 Task: Create an event for the coding workshop.
Action: Mouse moved to (74, 143)
Screenshot: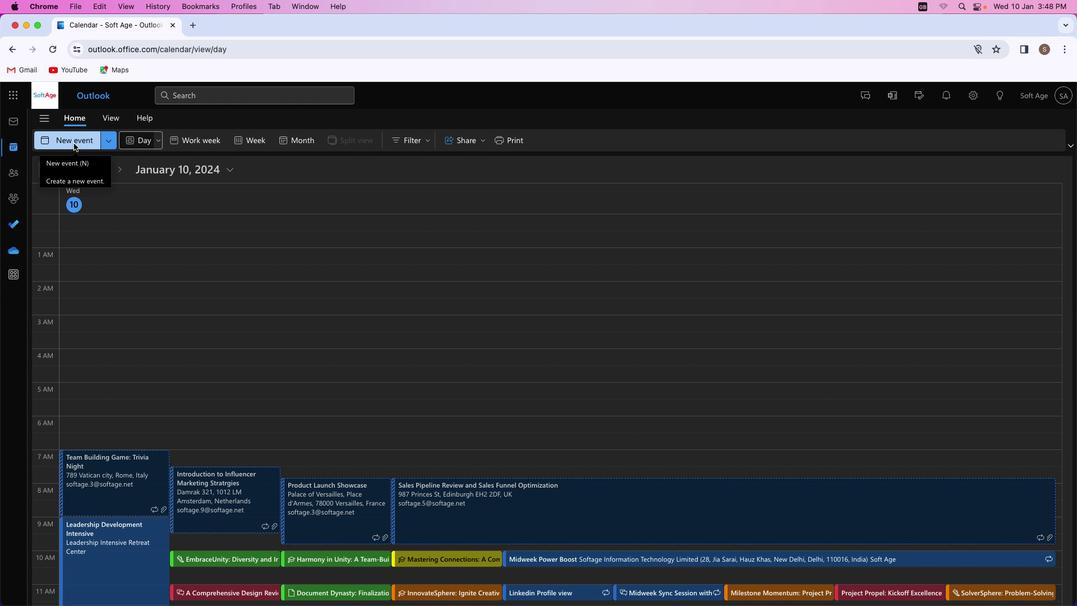 
Action: Mouse pressed left at (74, 143)
Screenshot: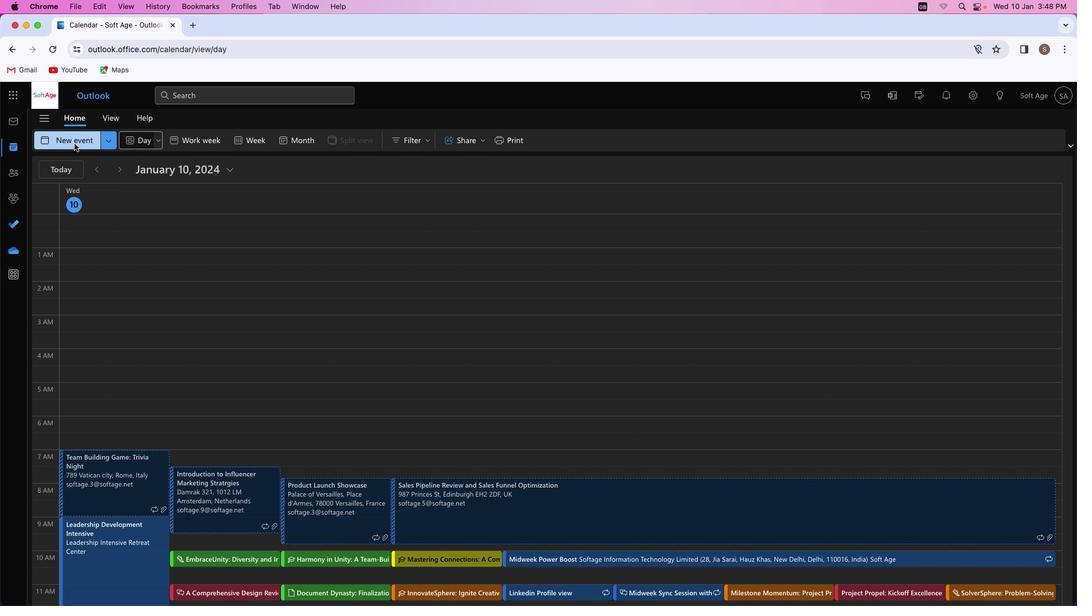 
Action: Mouse moved to (294, 209)
Screenshot: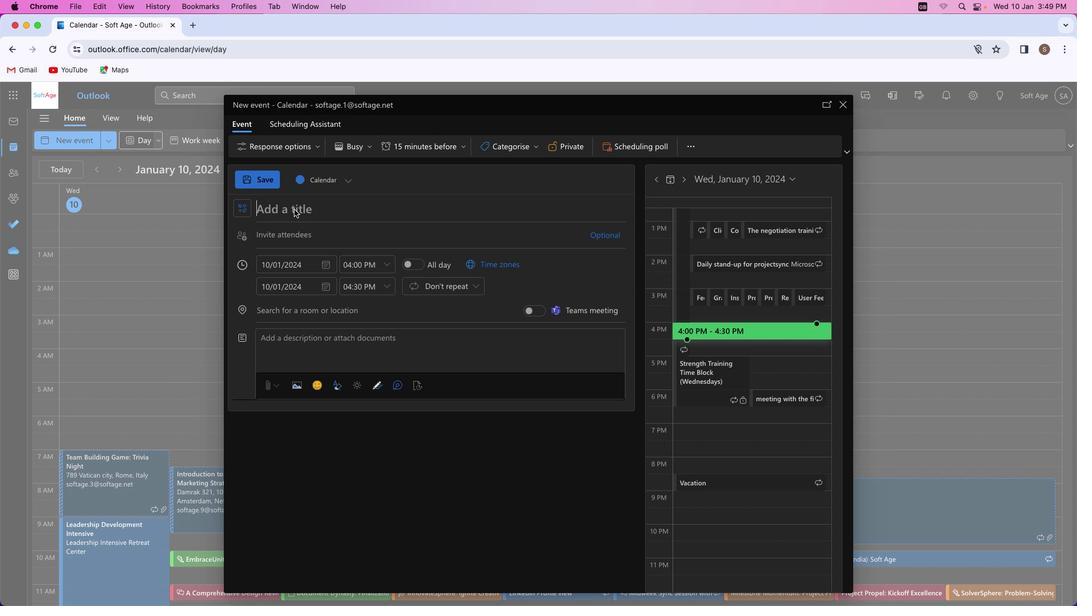 
Action: Mouse pressed left at (294, 209)
Screenshot: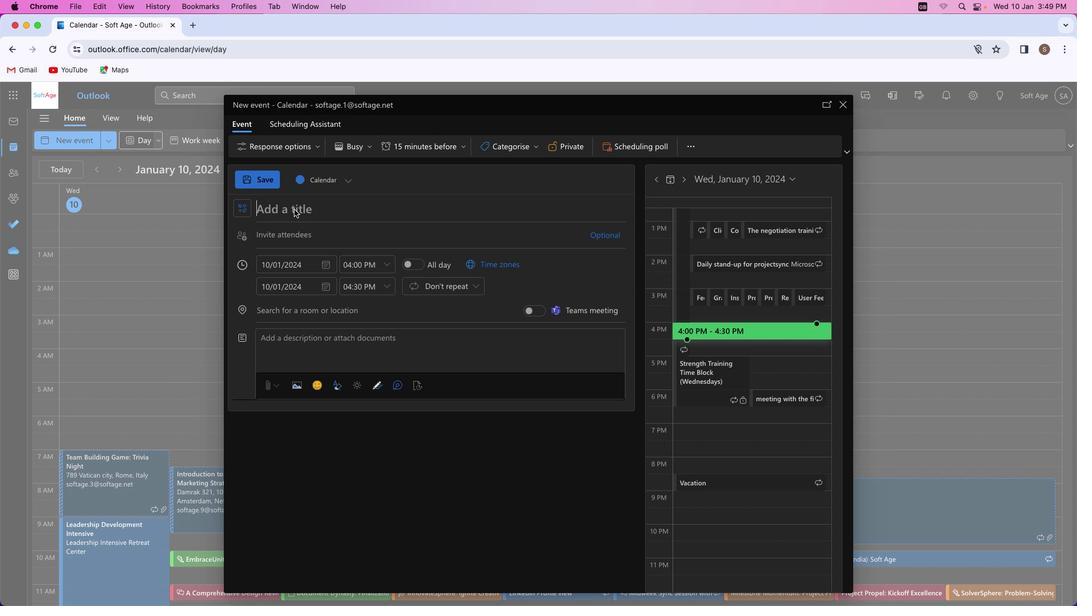 
Action: Mouse moved to (293, 209)
Screenshot: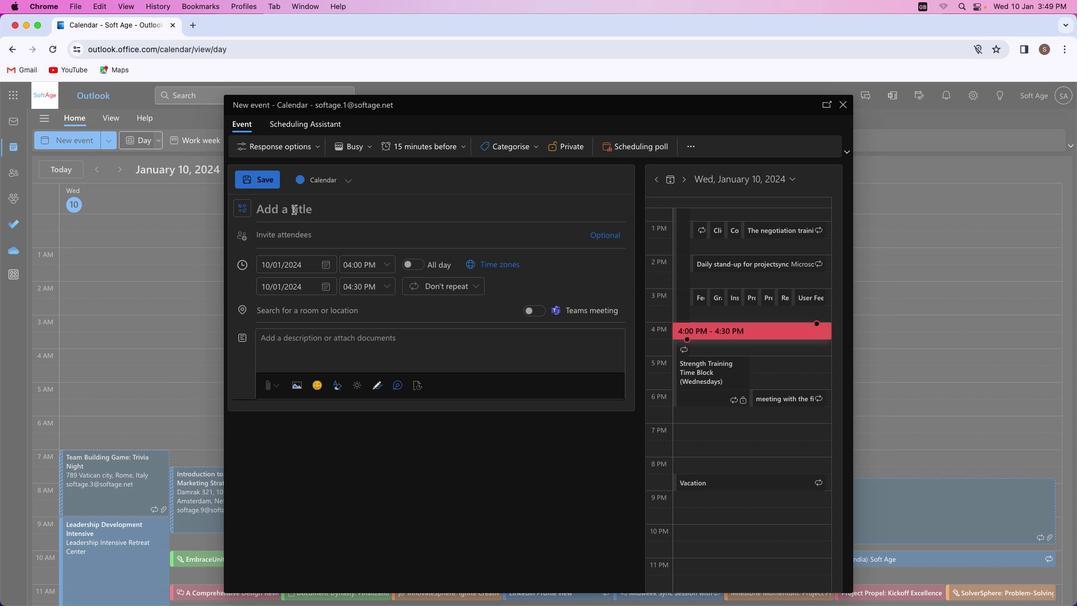 
Action: Key pressed Key.shift'C''o''d''e'Key.spaceKey.shift'C''r''a''f''t'Key.shift_r':'Key.spaceKey.shift'H''a''n''d''s''-''o''n'Key.spaceKey.shift'C''o''d''i''n''g'Key.spaceKey.shift'W''o''r''k''s''h''o''p'
Screenshot: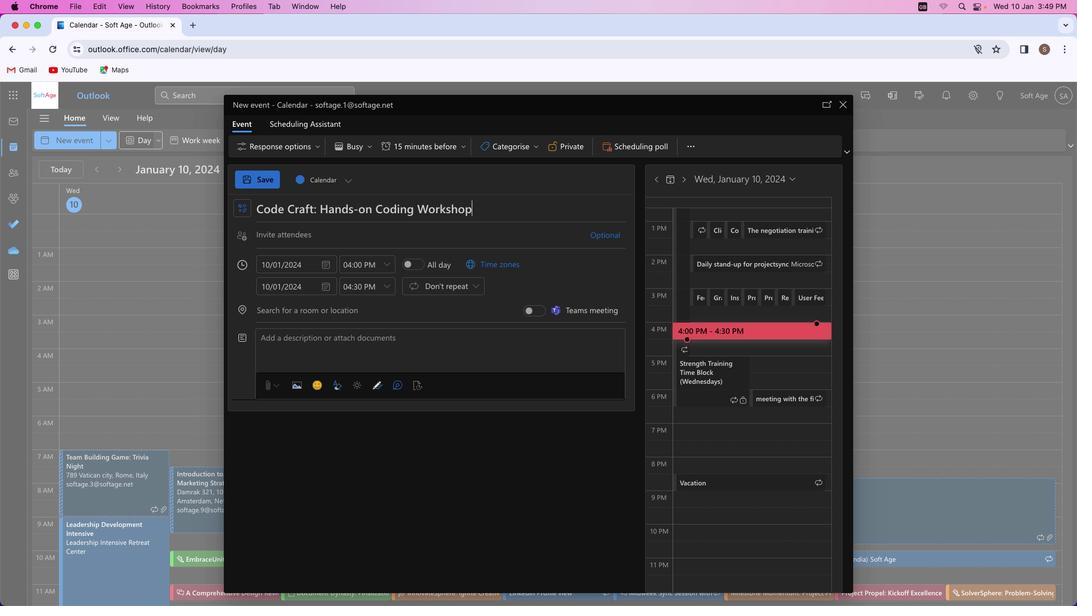 
Action: Mouse moved to (294, 237)
Screenshot: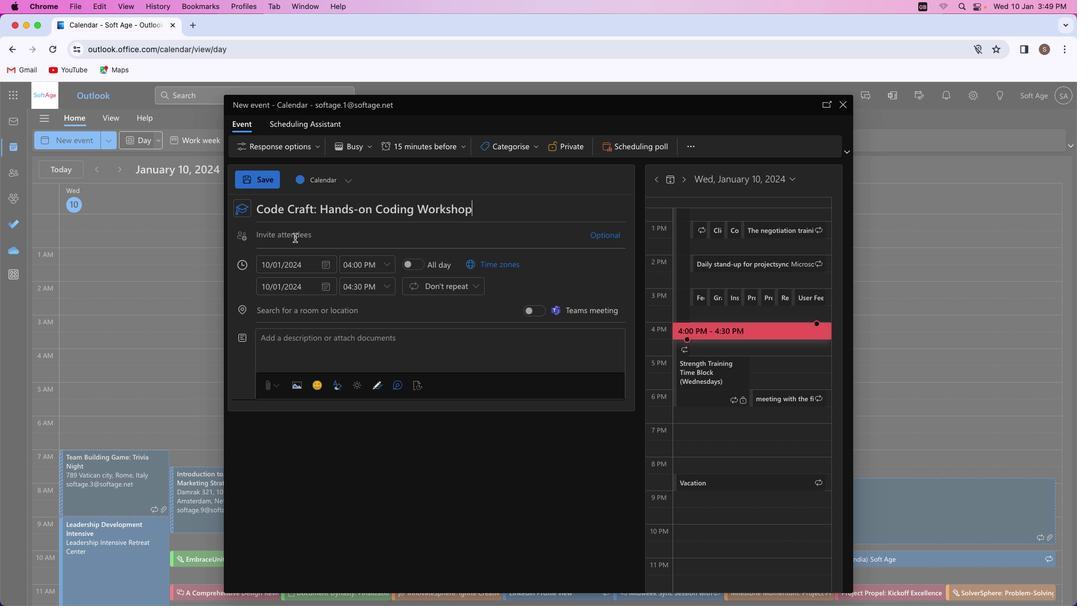 
Action: Mouse pressed left at (294, 237)
Screenshot: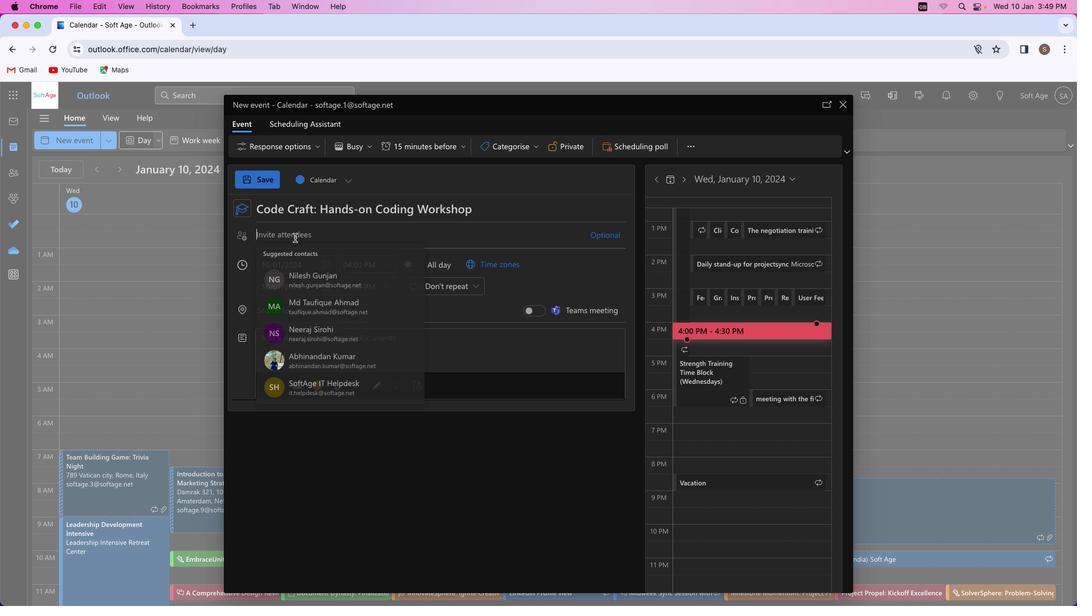 
Action: Key pressed Key.shift'A''k''a''s''h''r''a''j''p''u''t'Key.shift'@''o''u''t''l''o''o''k''.''c''o''m'
Screenshot: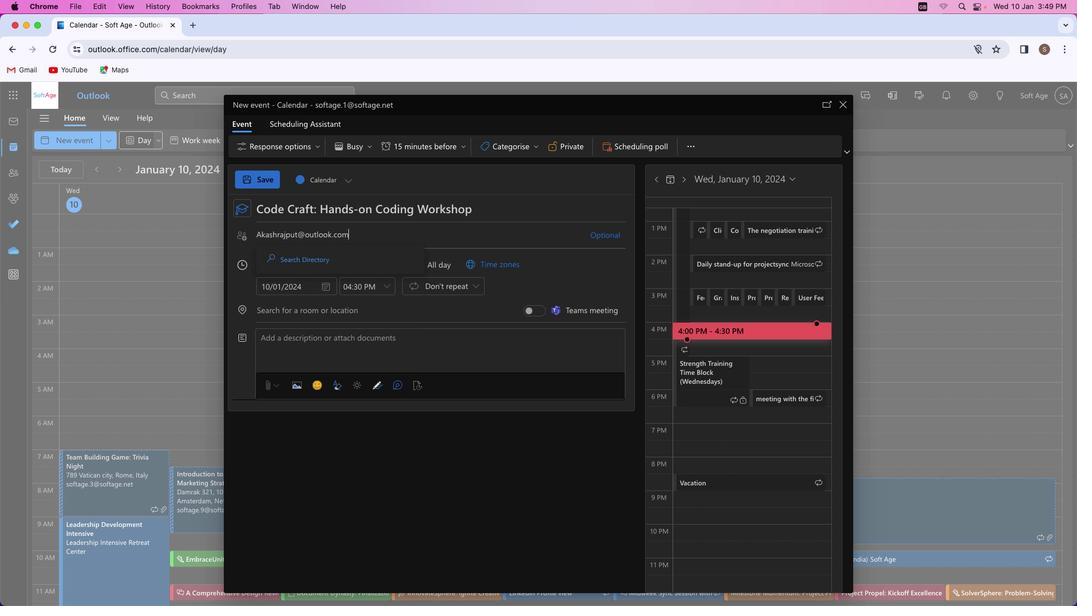 
Action: Mouse moved to (342, 255)
Screenshot: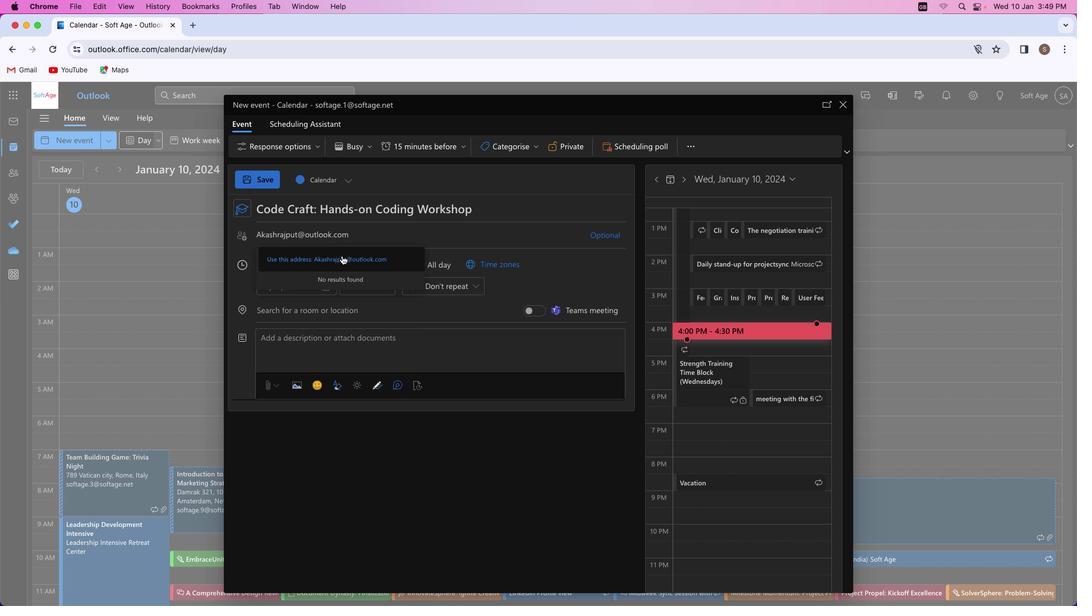 
Action: Mouse pressed left at (342, 255)
Screenshot: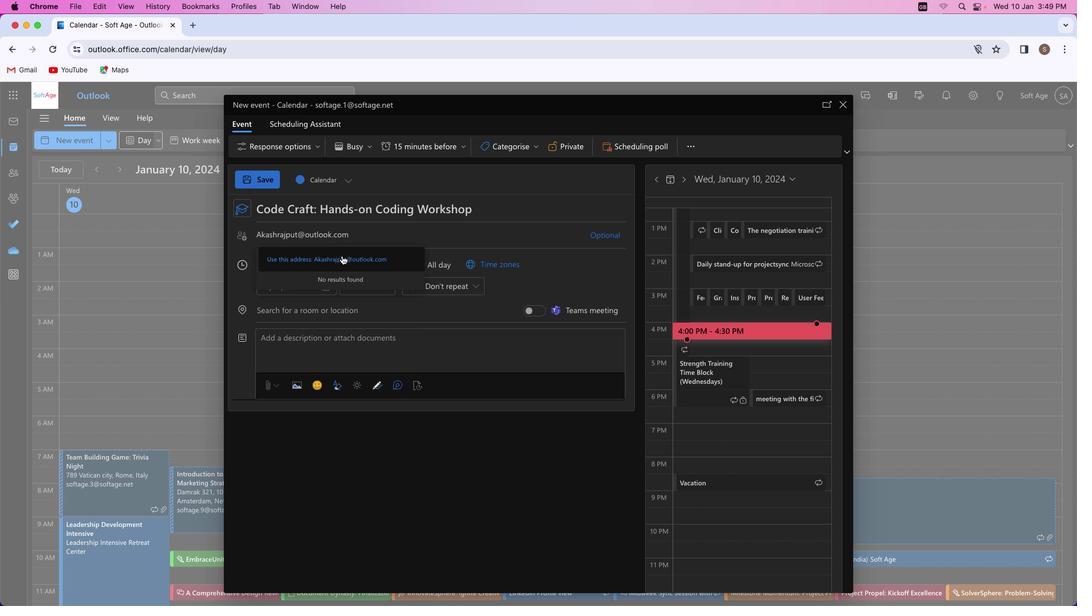 
Action: Mouse moved to (397, 253)
Screenshot: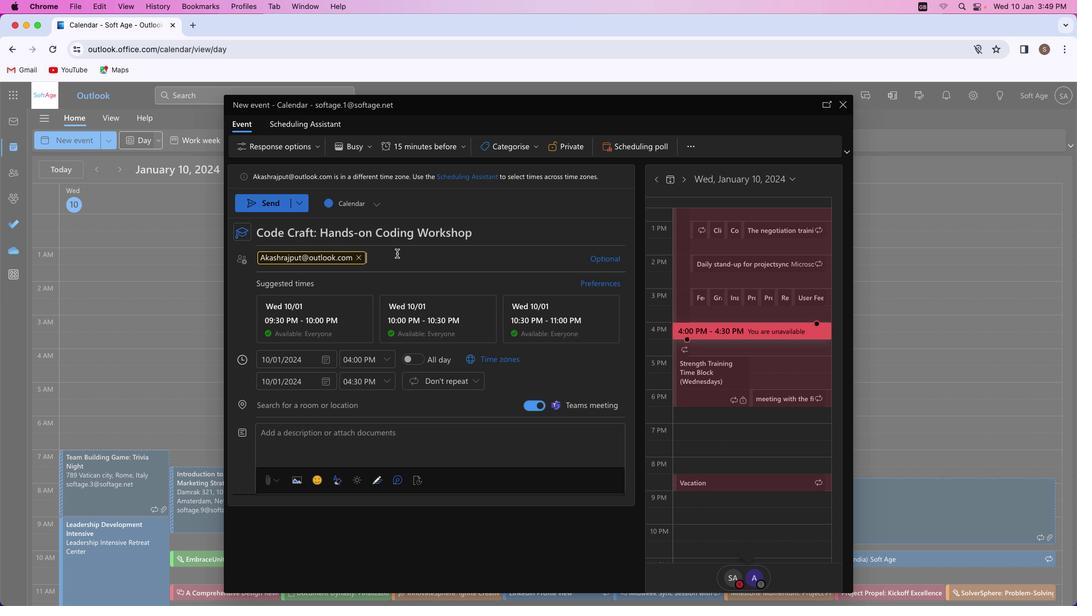 
Action: Key pressed Key.shift'S''h''i''v''a''m''y''a''d''a''v''4''1'Key.shift'@''o''u''t''l''o''o''k''.''c''o''m'
Screenshot: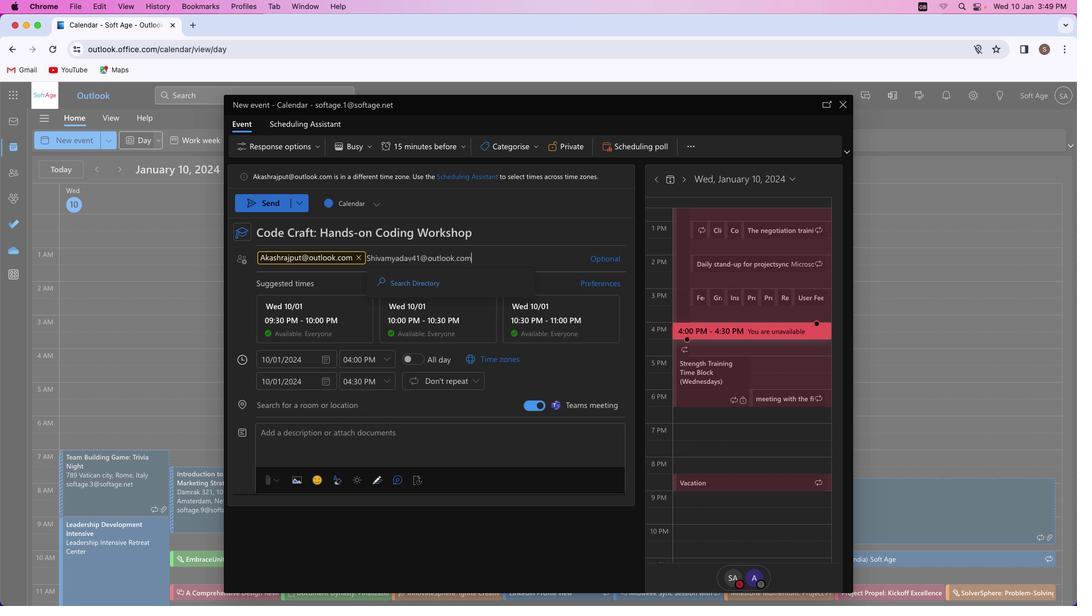 
Action: Mouse moved to (453, 277)
Screenshot: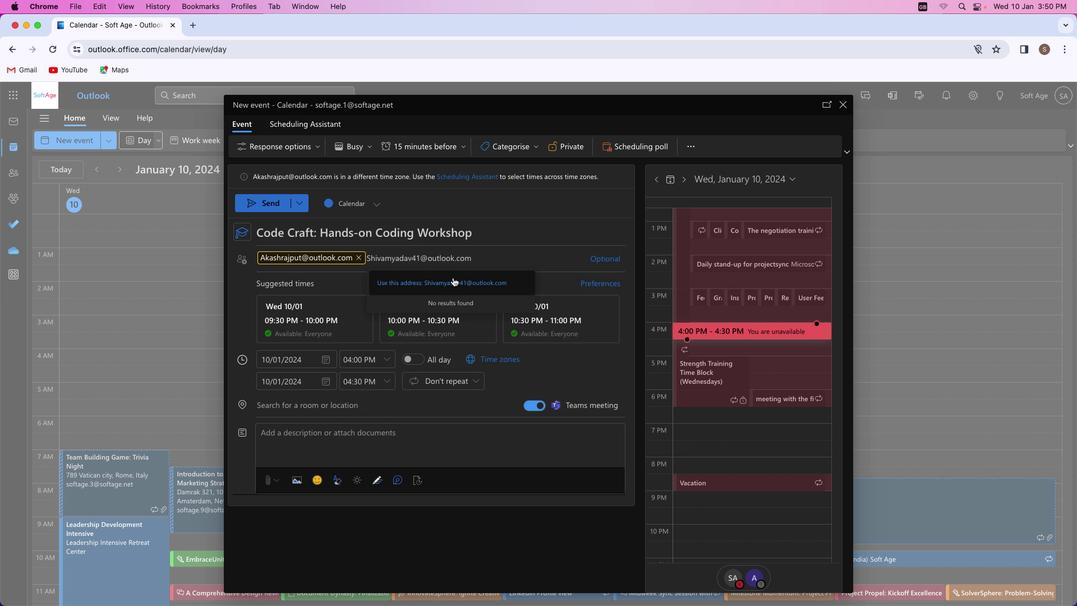 
Action: Mouse pressed left at (453, 277)
Screenshot: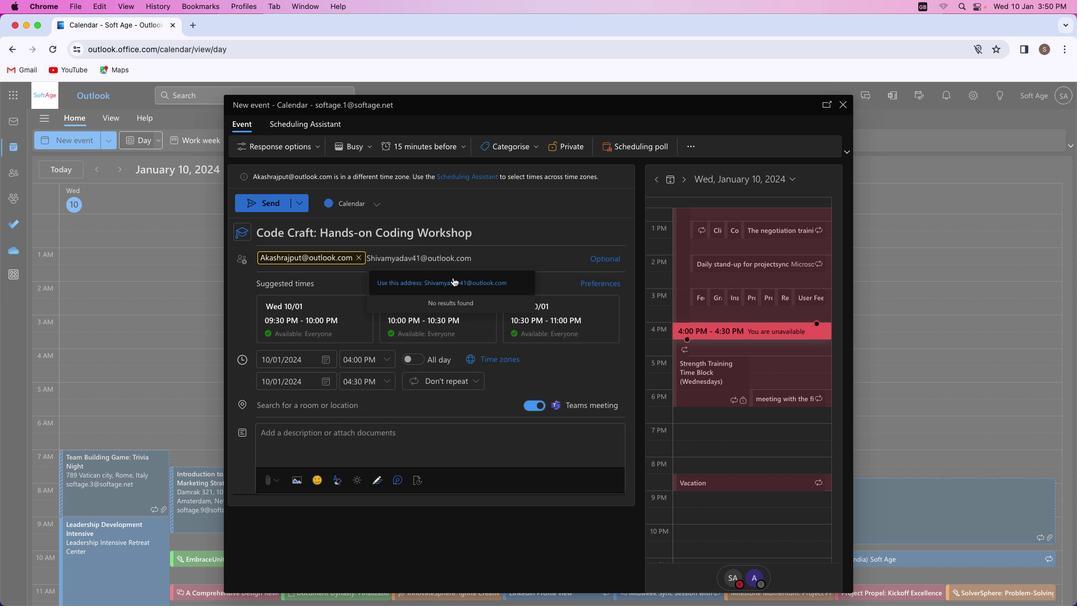 
Action: Mouse moved to (598, 264)
Screenshot: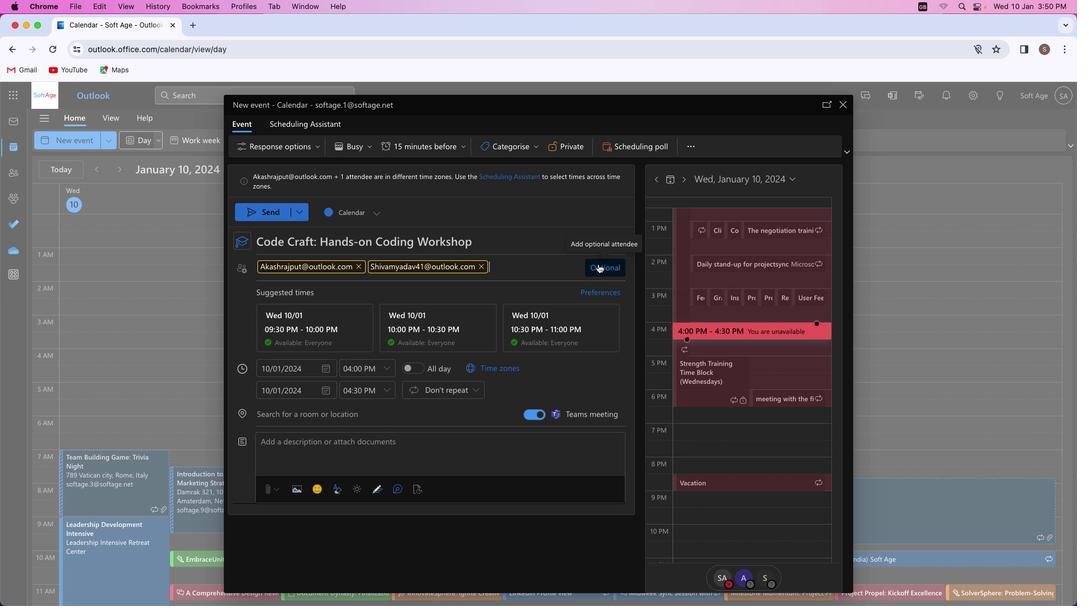 
Action: Mouse pressed left at (598, 264)
Screenshot: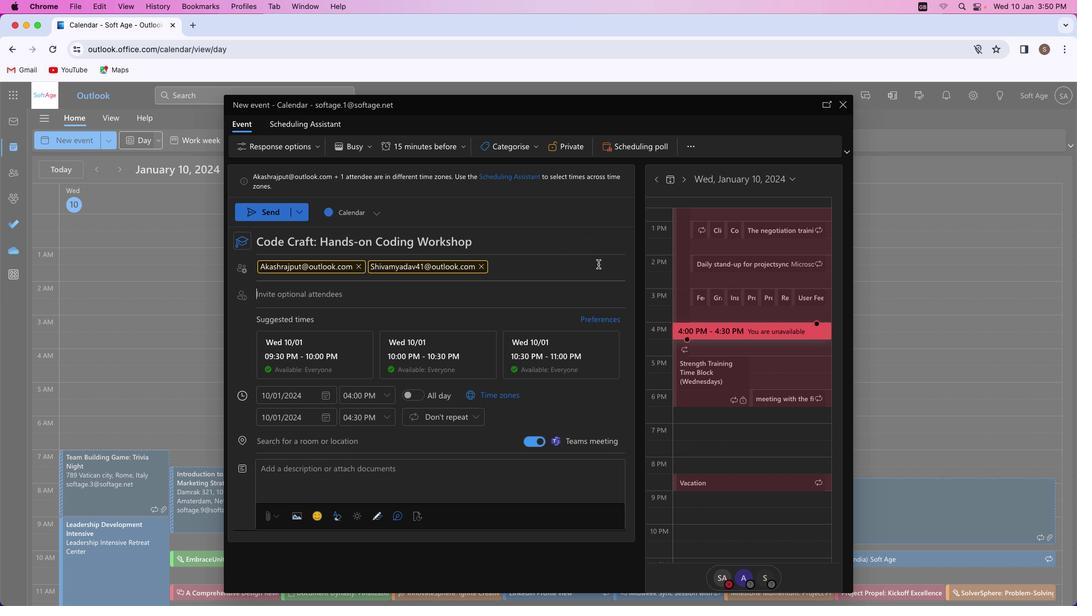 
Action: Mouse moved to (300, 295)
Screenshot: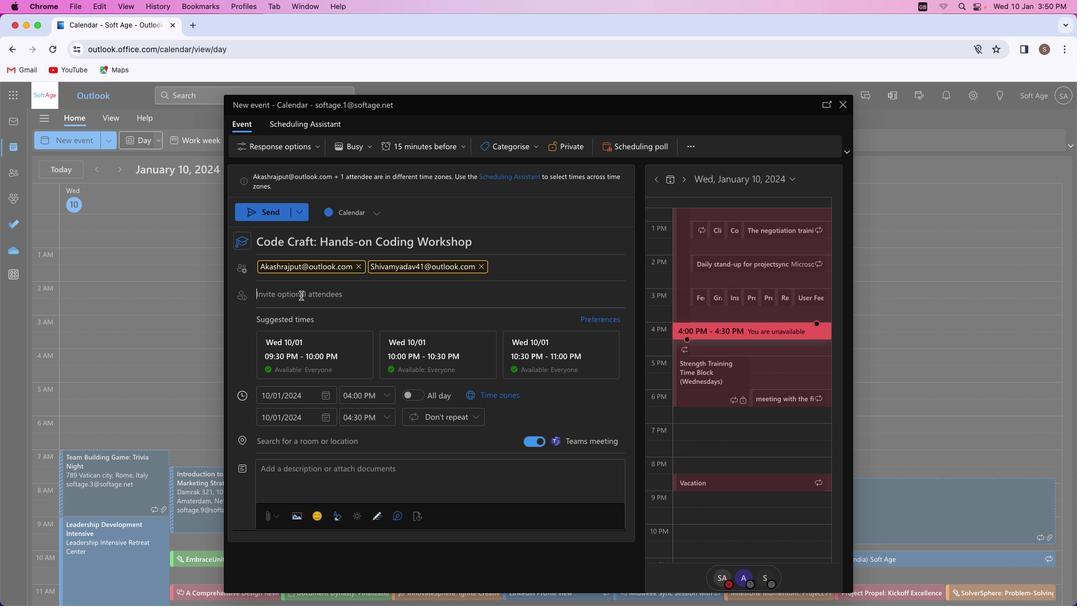 
Action: Key pressed Key.shift_r'M''u''n''e''e''s''h''k''u''m''a''r''9''7''3''2'Key.shift'@''o''u''t''l''o''o''k''.''c''o''m'
Screenshot: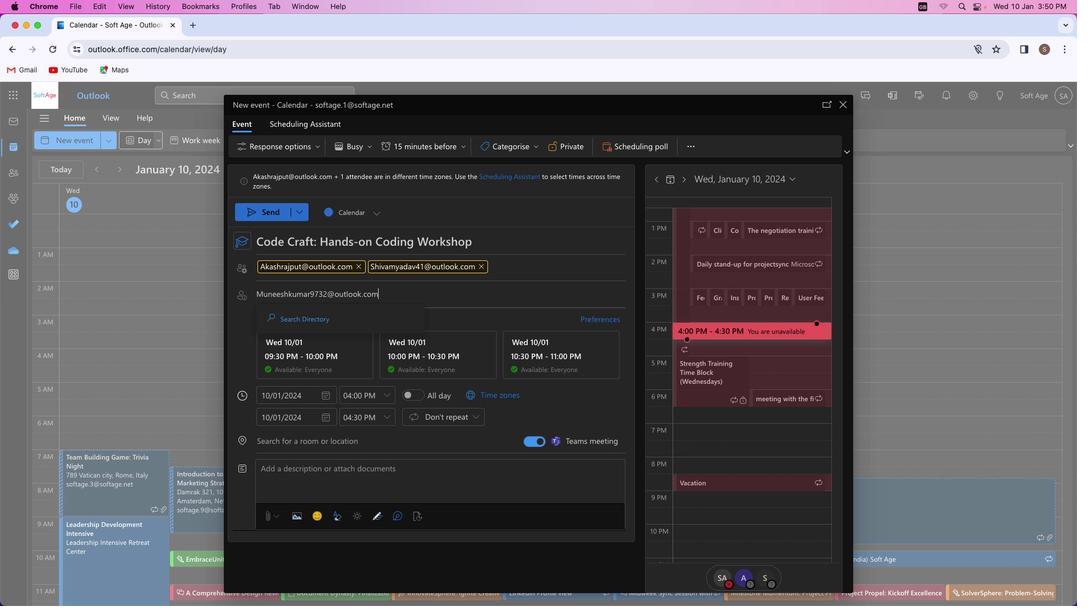 
Action: Mouse moved to (360, 317)
Screenshot: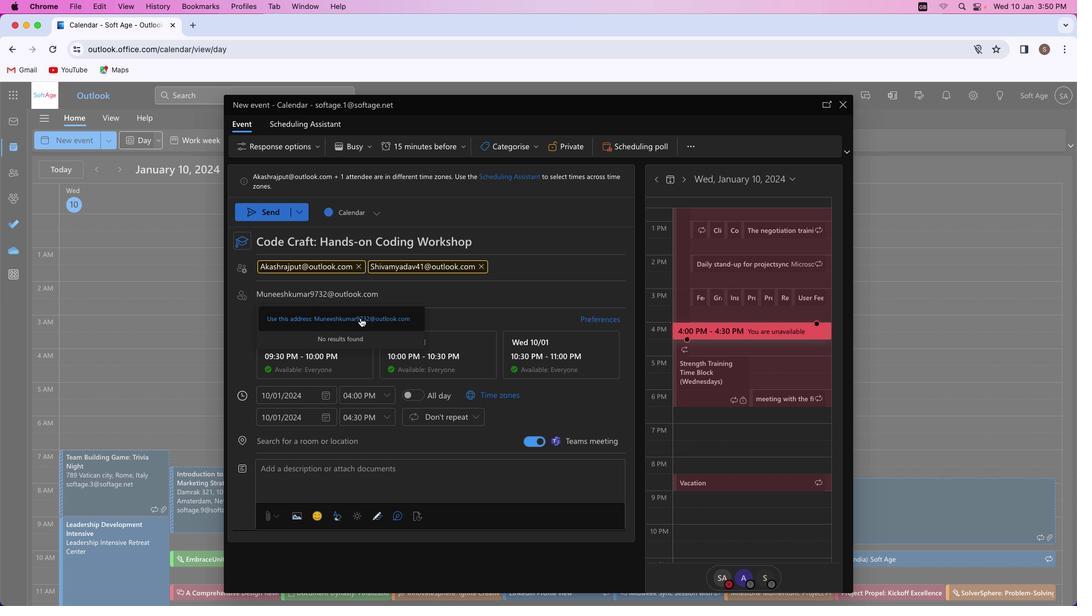 
Action: Mouse pressed left at (360, 317)
Screenshot: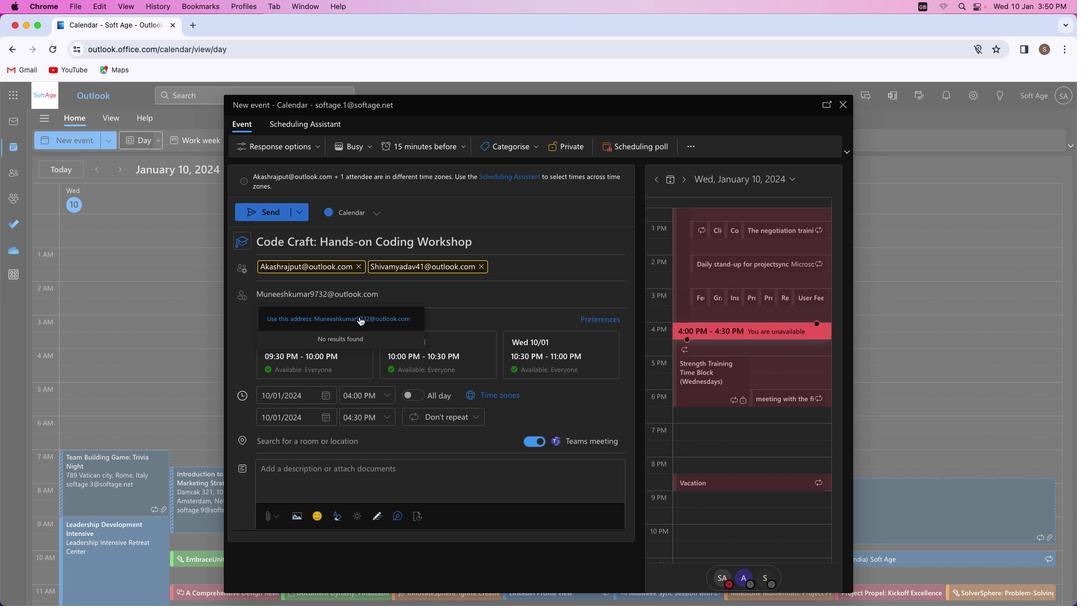 
Action: Mouse moved to (299, 443)
Screenshot: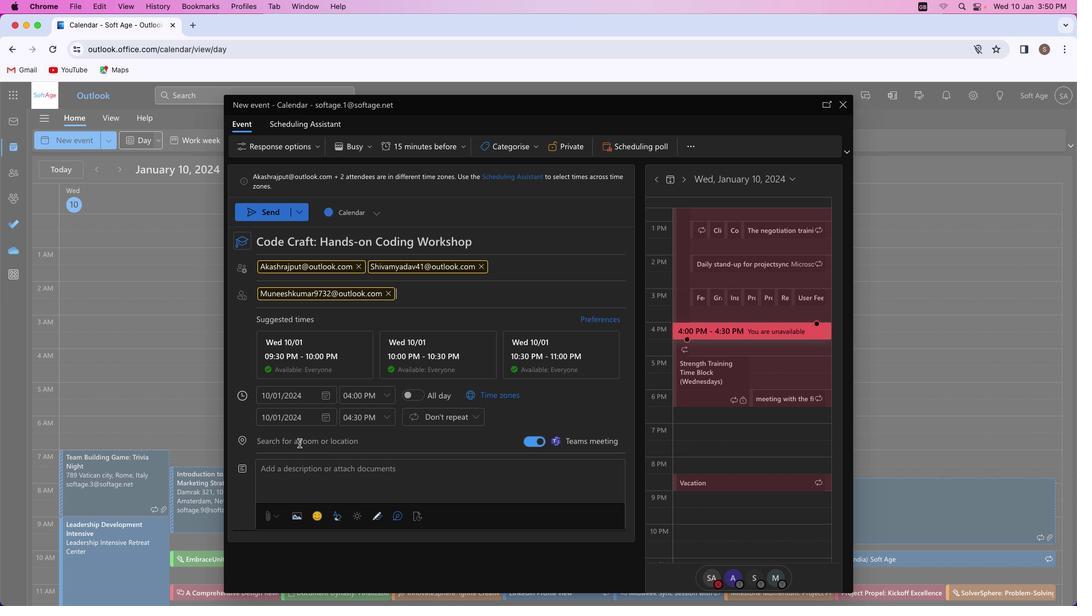 
Action: Mouse pressed left at (299, 443)
Screenshot: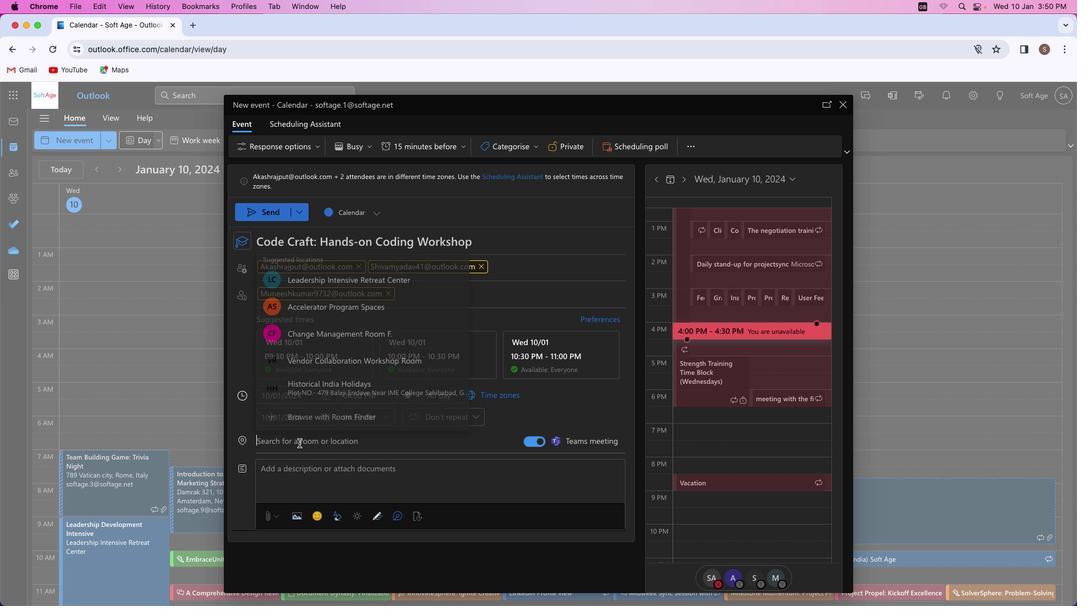 
Action: Key pressed Key.shift'S''o''f''t''a''g''e'Key.spaceKey.shift_r'I''n''f''o''r''m''a''t''i''o''n'Key.spaceKey.shift'T''e''c''h''n''o''l''o''g''y'Key.spaceKey.shift_r'L''i''m''i''t''e''d'
Screenshot: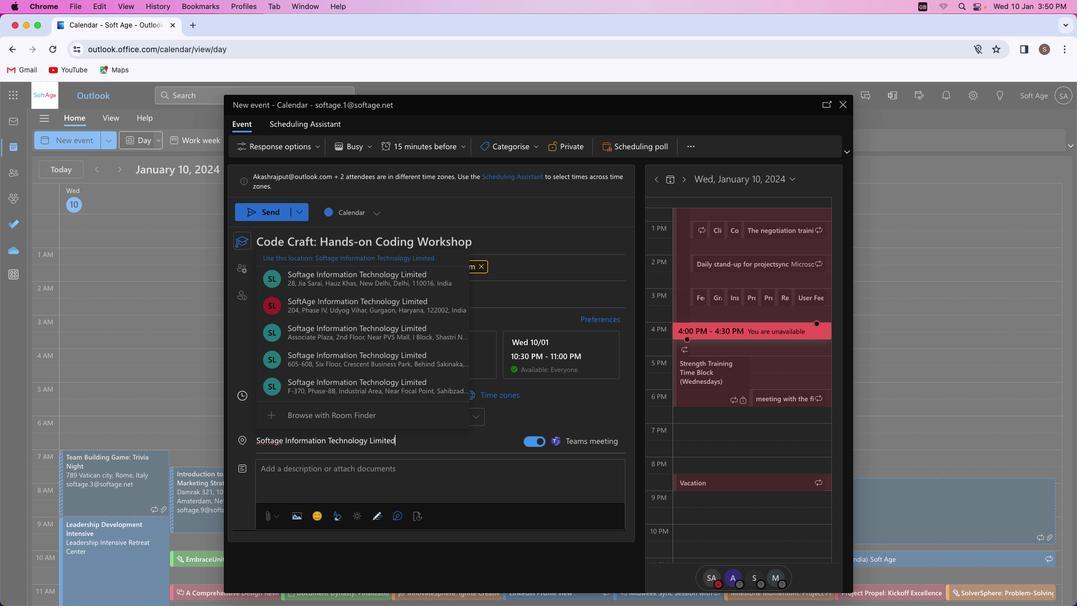 
Action: Mouse moved to (349, 277)
Screenshot: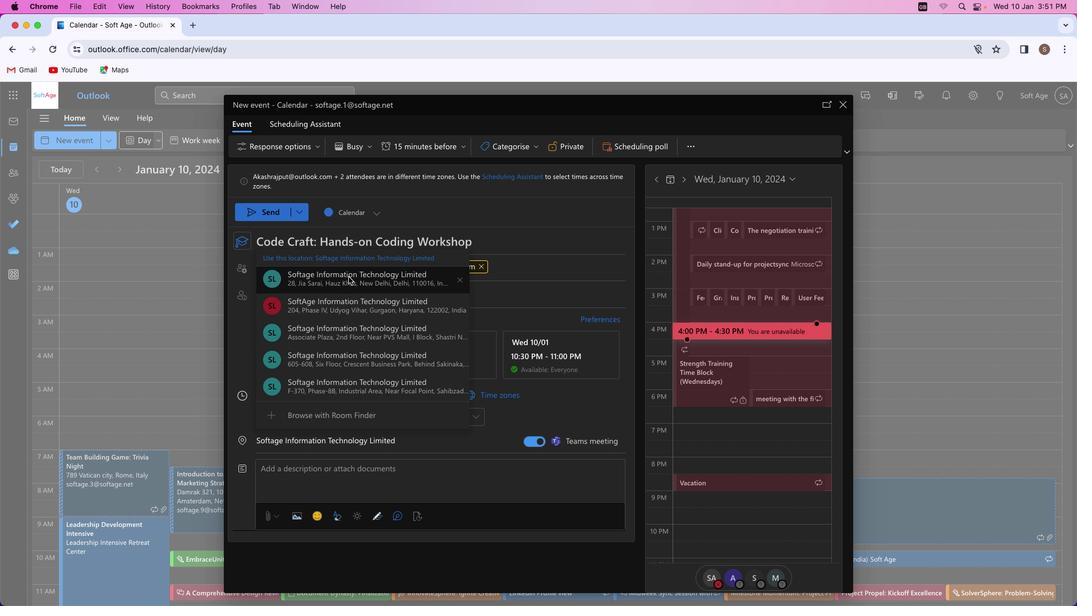 
Action: Mouse pressed left at (349, 277)
Screenshot: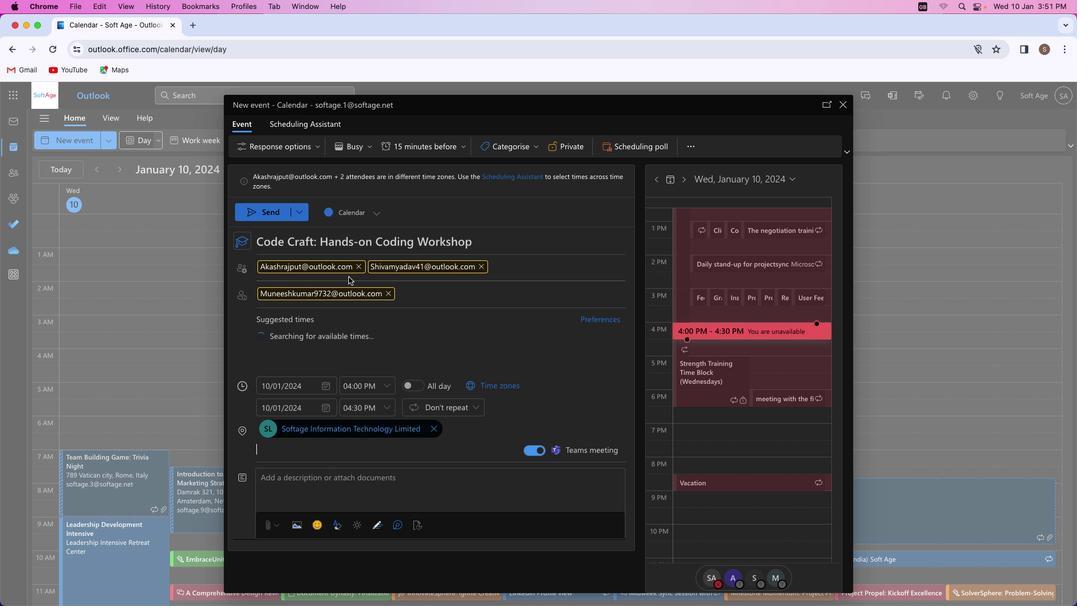 
Action: Mouse moved to (349, 480)
Screenshot: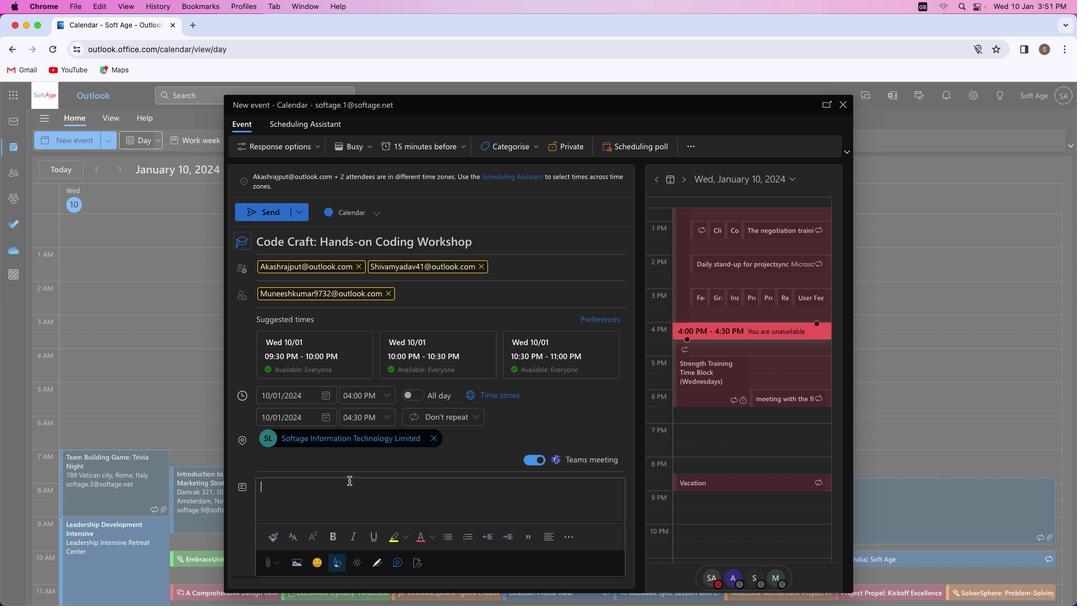 
Action: Mouse pressed left at (349, 480)
Screenshot: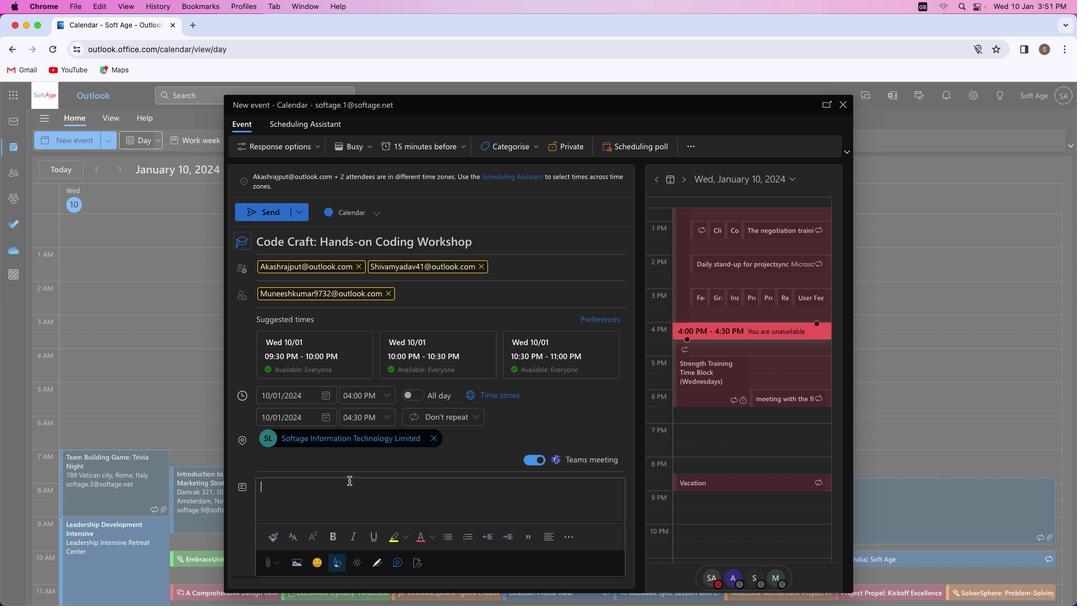 
Action: Mouse moved to (347, 483)
Screenshot: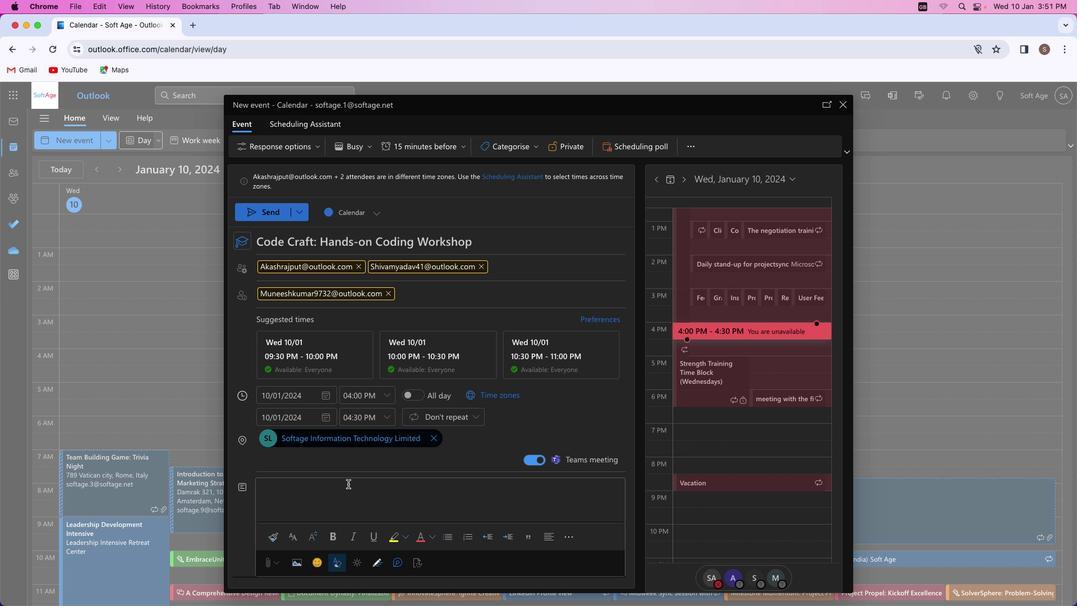 
Action: Key pressed Key.shift'D''i''v''e'Key.space'i''n''t''o'Key.spaceKey.shift'C''o''d''e'Key.spaceKey.shift'C''r''a''f''t''e''r''s'','Key.space'a''n'Key.space'i''m''m''e''r''s''i''v''e'Key.space's'Key.backspace'c''o''d''i''n''g'Key.space'w''o''r''k''s''h''o''p''.'Key.spaceKey.shift'S''h''a''r''p''e''n'Key.space'y''o''u''r'Key.space's''k''i''l''l''s'','Key.space'c''o''l''l''a''b''o''r''a''t''i''o''n'Key.backspaceKey.backspaceKey.backspace'e'Key.space'o''n'Key.space'p''r''o''j''e''c''t'','Key.space'a''n''d'Key.space'e''l''e''v''a''t''e'Key.space'y''o''u''r'Key.space'c''o''d''i''n''g'Key.space'p''r''o''w''e''s''s'Key.space't''h''r''o''u''g''h'Key.space'i''n''t''e''r''a''c''t''i''v''e'Key.space's''e''s''s''i''o''n''s'Key.space'a''n''d'Key.space'r''e''a''l''-''w''o''r''l''d'Key.space'c''o''d''i''n''g'Key.space'c''h''a''l''l''e''n''g''e''.'
Screenshot: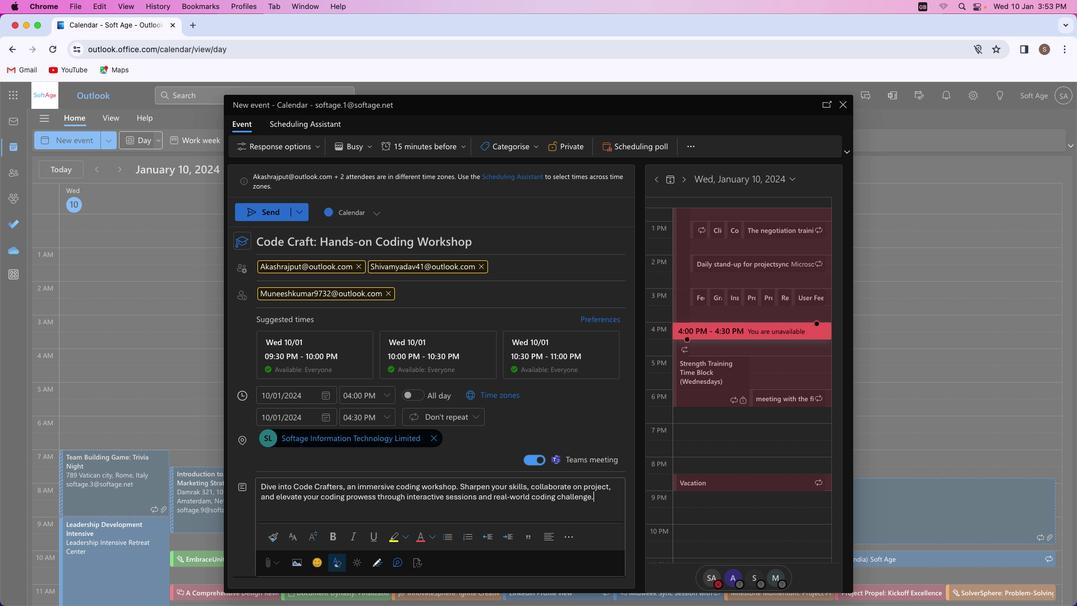 
Action: Mouse moved to (456, 487)
Screenshot: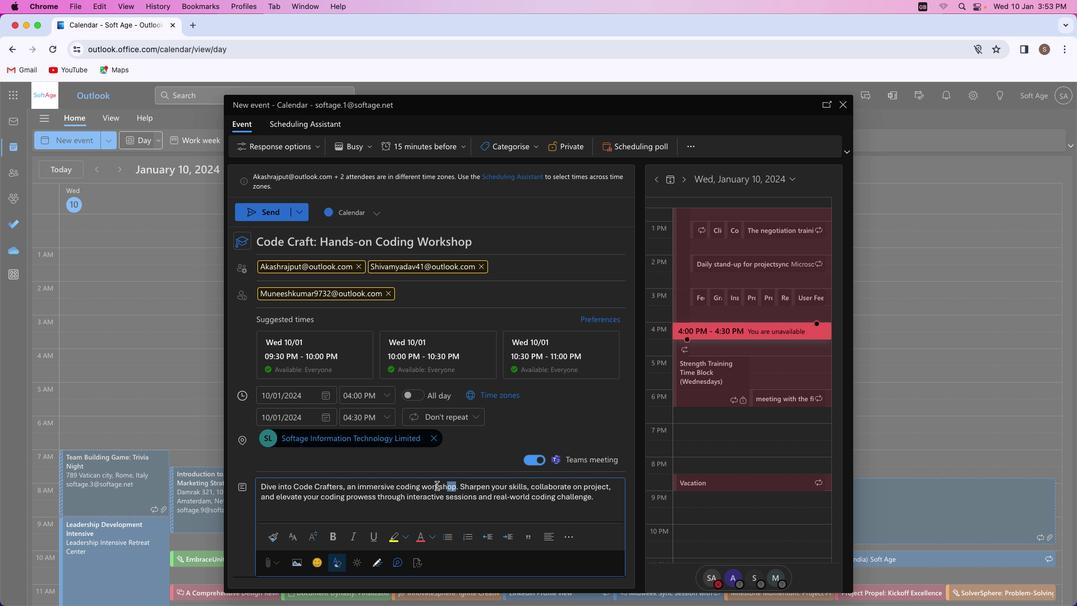 
Action: Mouse pressed left at (456, 487)
Screenshot: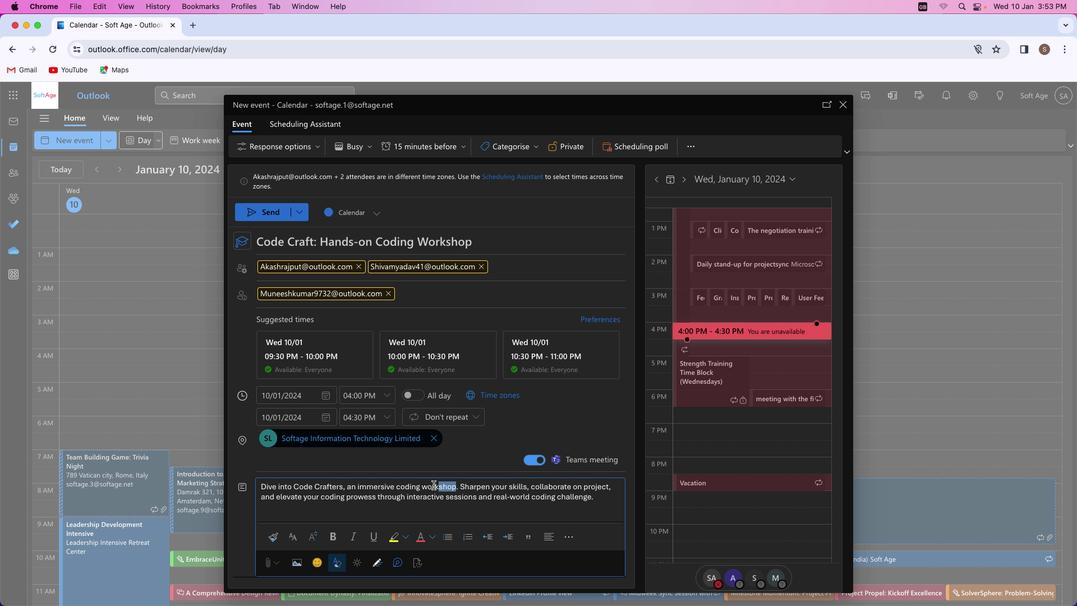 
Action: Mouse moved to (332, 534)
Screenshot: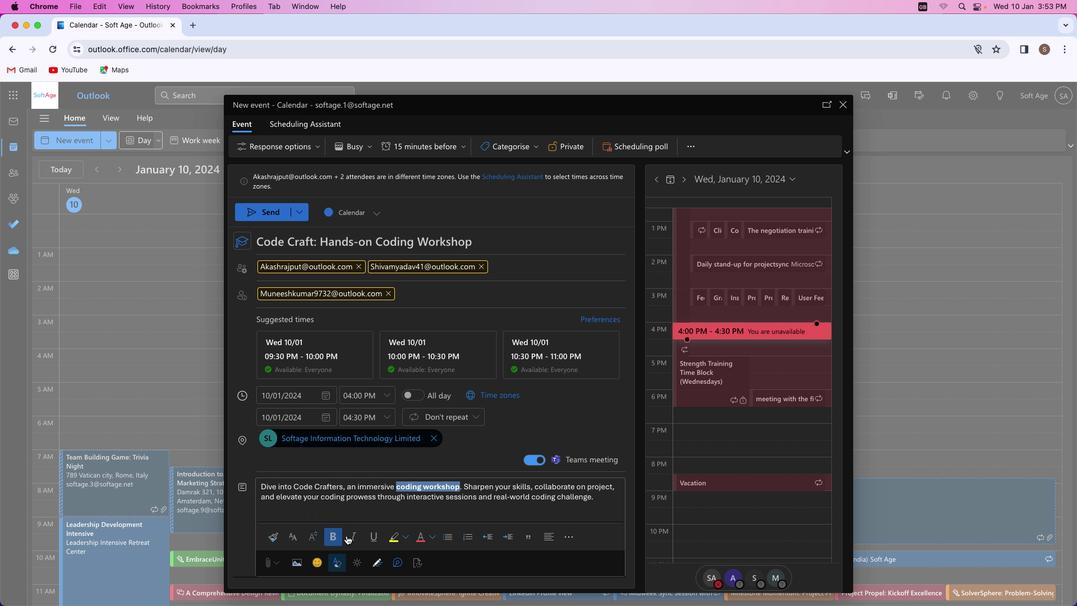 
Action: Mouse pressed left at (332, 534)
Screenshot: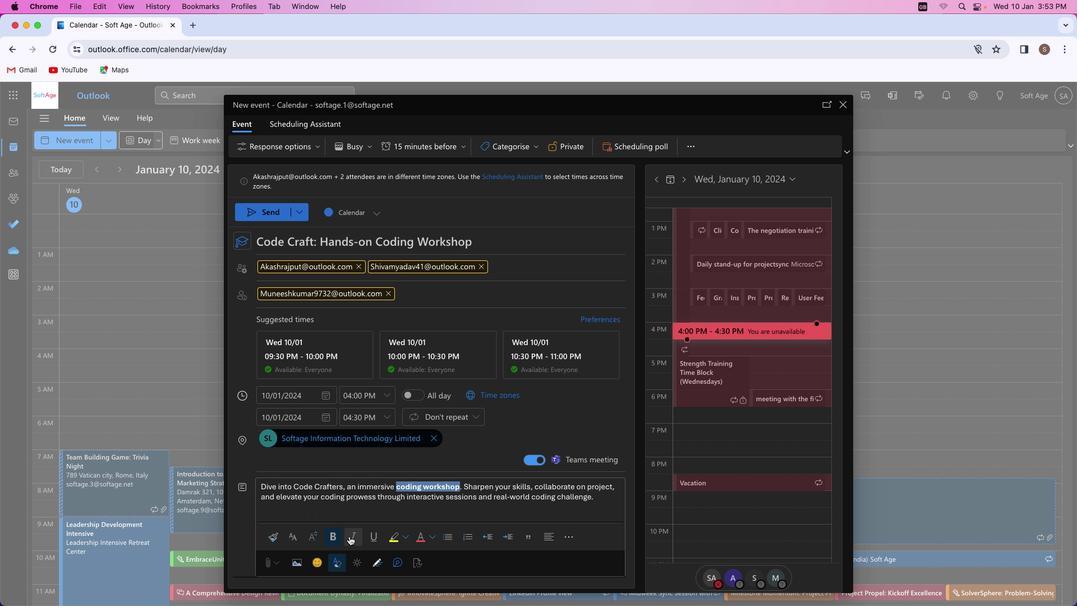 
Action: Mouse moved to (351, 535)
Screenshot: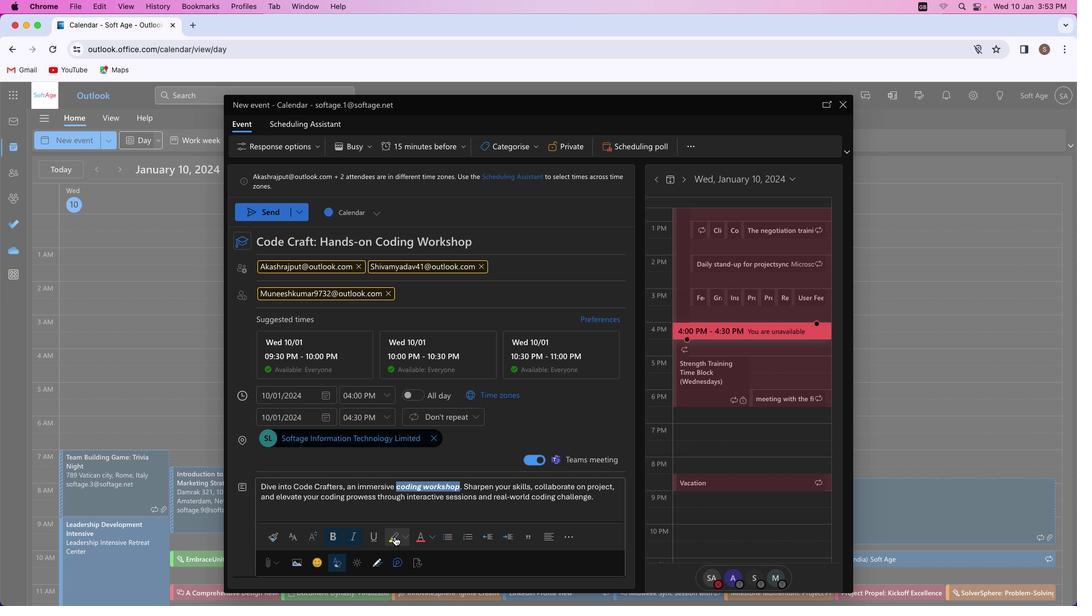 
Action: Mouse pressed left at (351, 535)
Screenshot: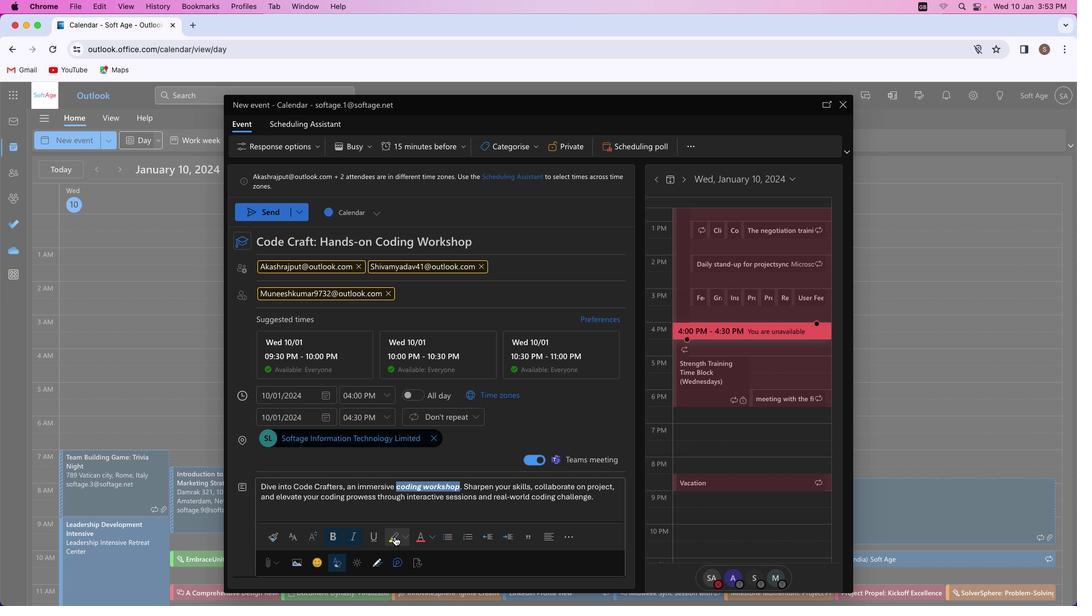
Action: Mouse moved to (431, 537)
Screenshot: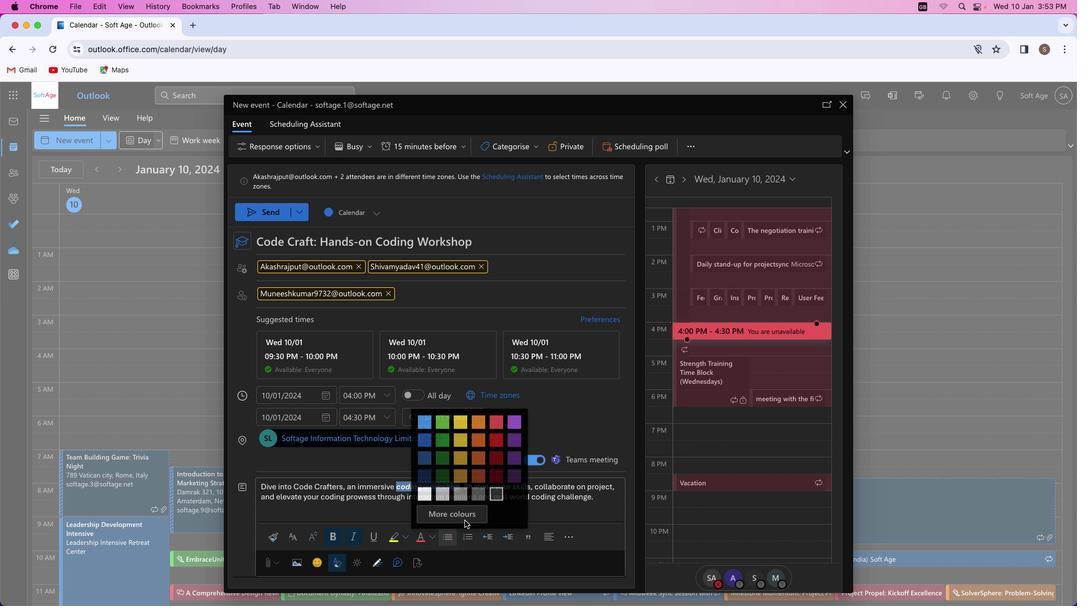 
Action: Mouse pressed left at (431, 537)
Screenshot: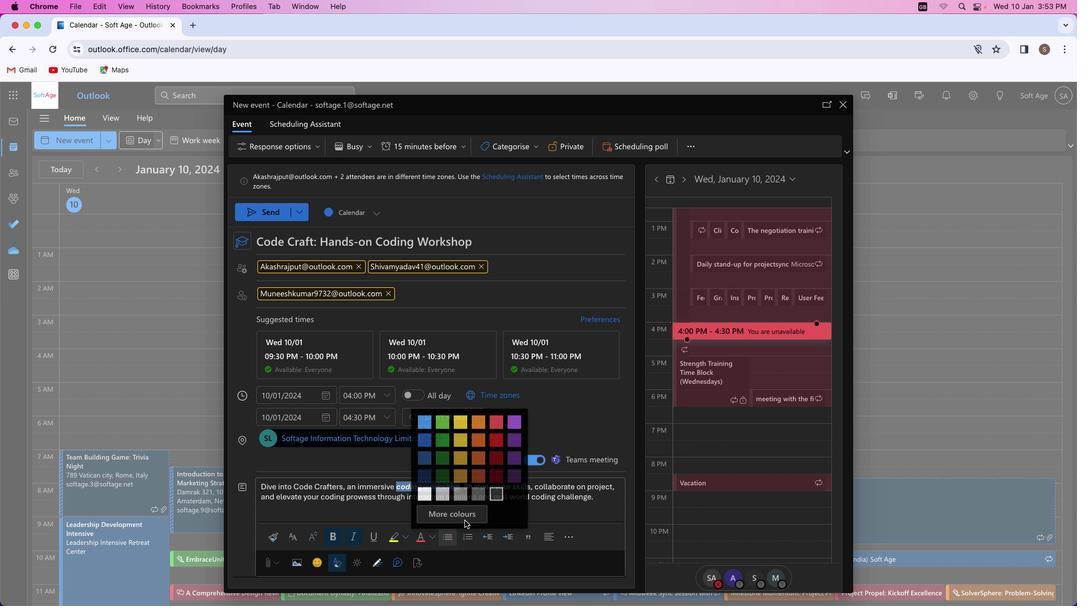 
Action: Mouse moved to (486, 477)
Screenshot: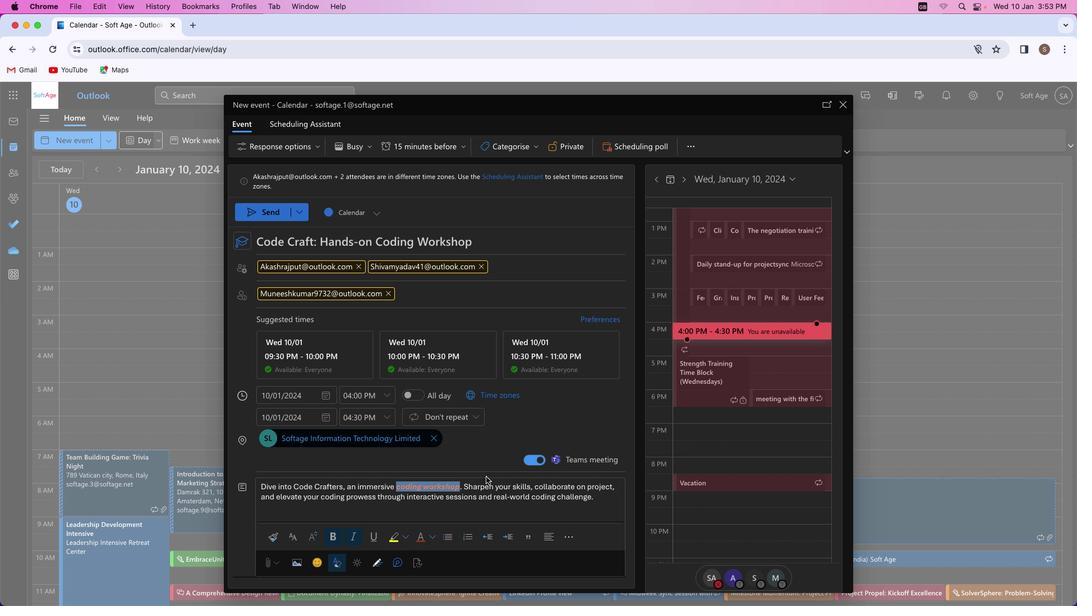 
Action: Mouse pressed left at (486, 477)
Screenshot: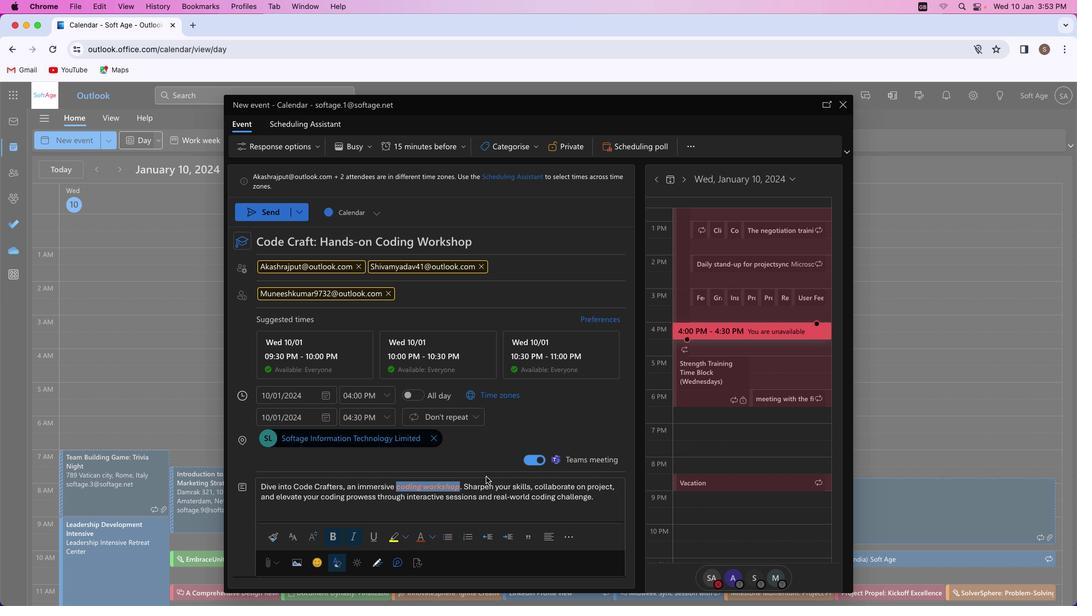 
Action: Mouse moved to (598, 496)
Screenshot: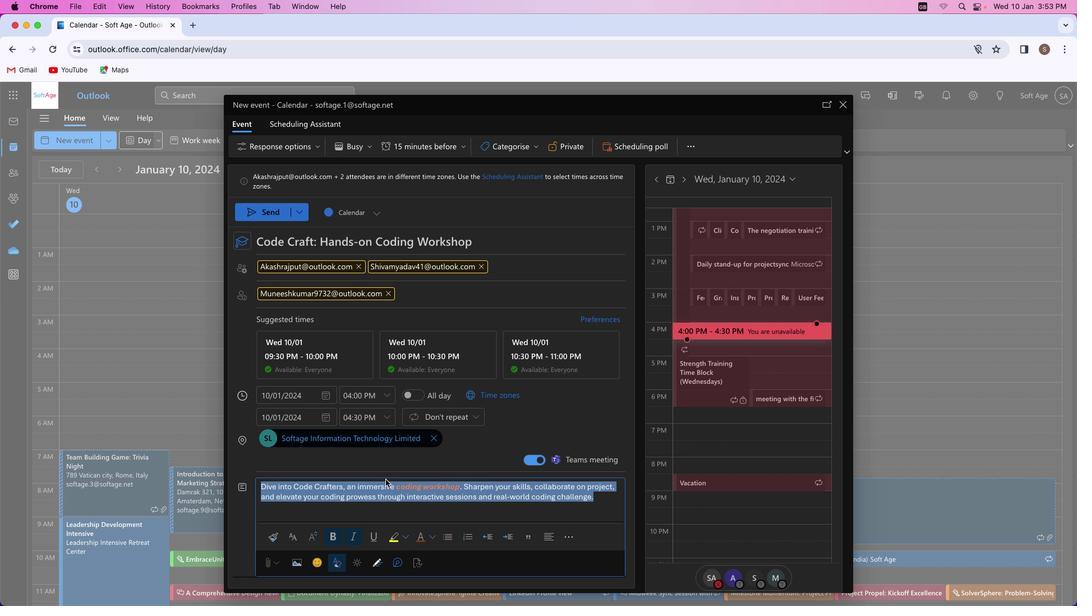
Action: Mouse pressed left at (598, 496)
Screenshot: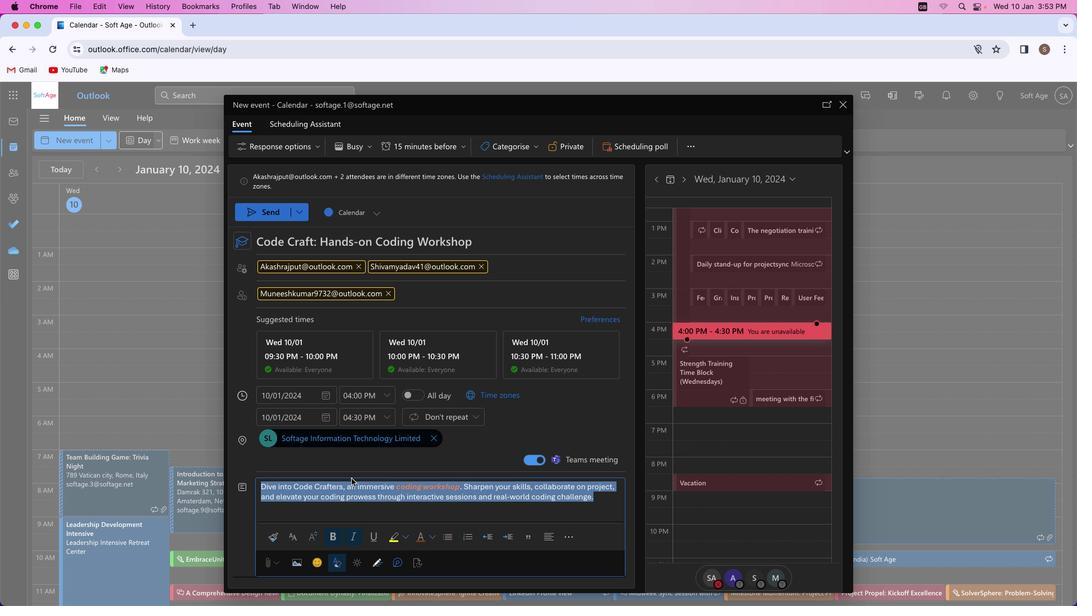 
Action: Mouse moved to (315, 535)
Screenshot: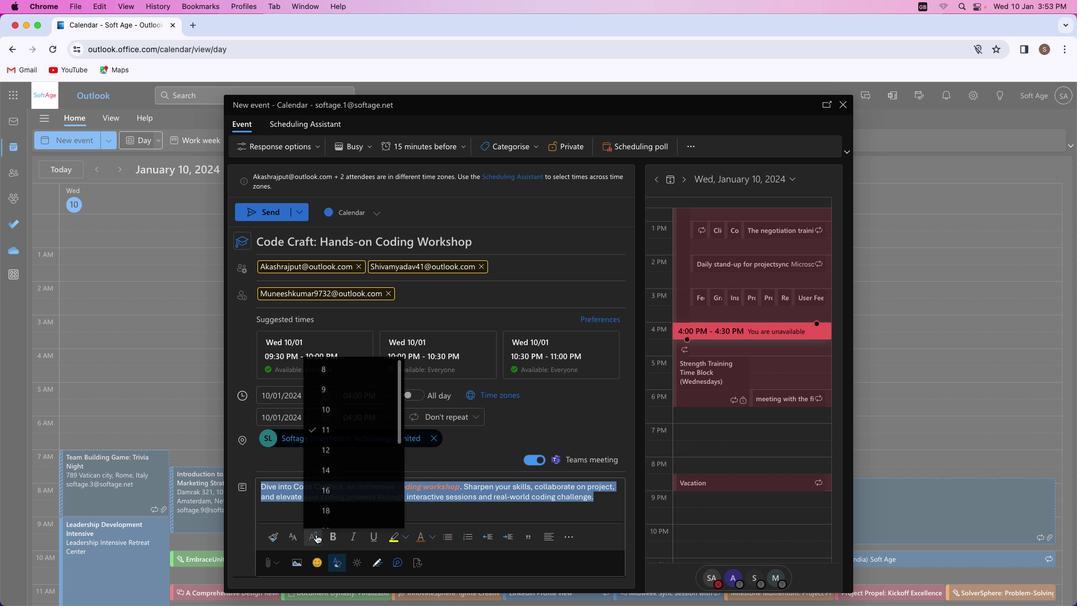 
Action: Mouse pressed left at (315, 535)
Screenshot: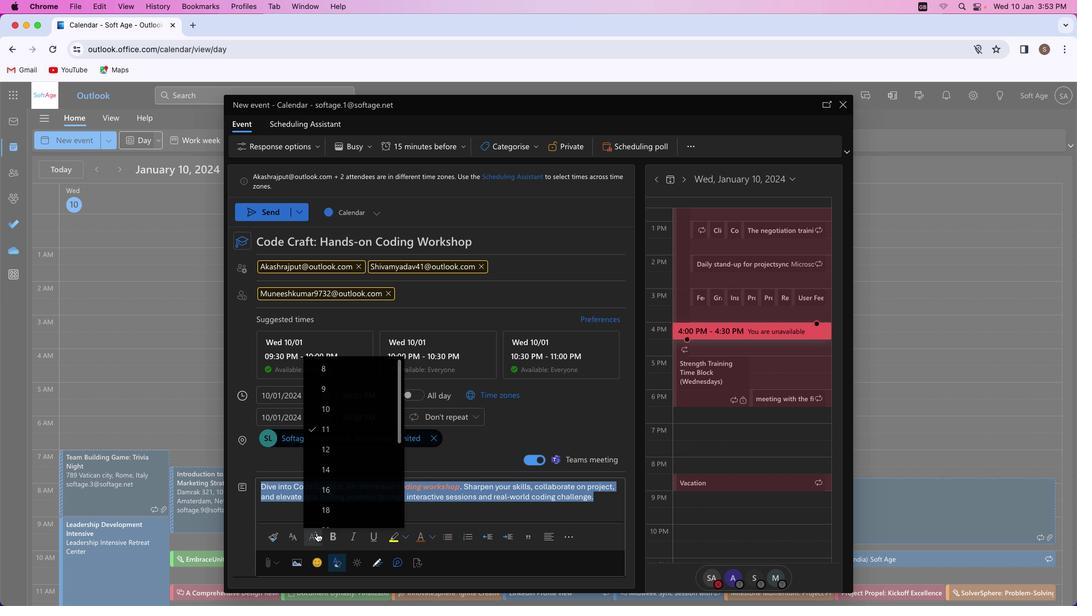 
Action: Mouse moved to (322, 440)
Screenshot: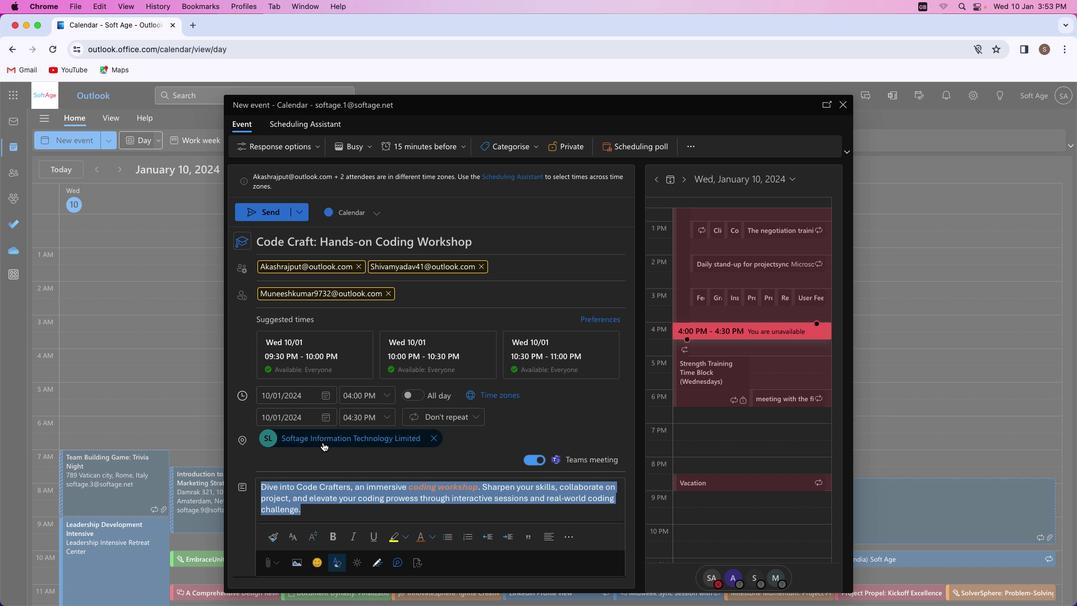 
Action: Mouse pressed left at (322, 440)
Screenshot: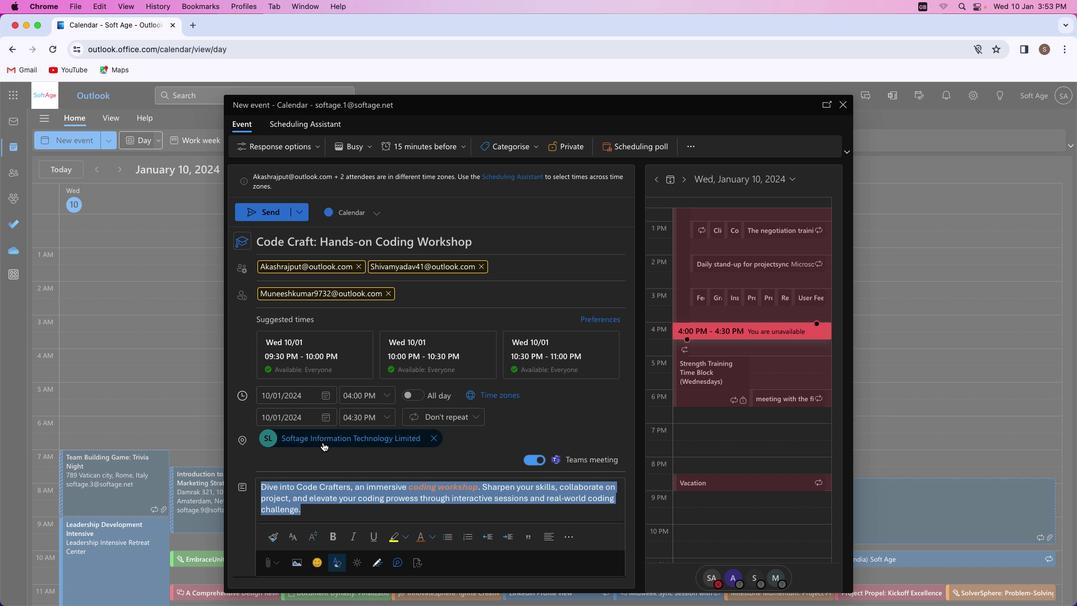 
Action: Mouse moved to (396, 536)
Screenshot: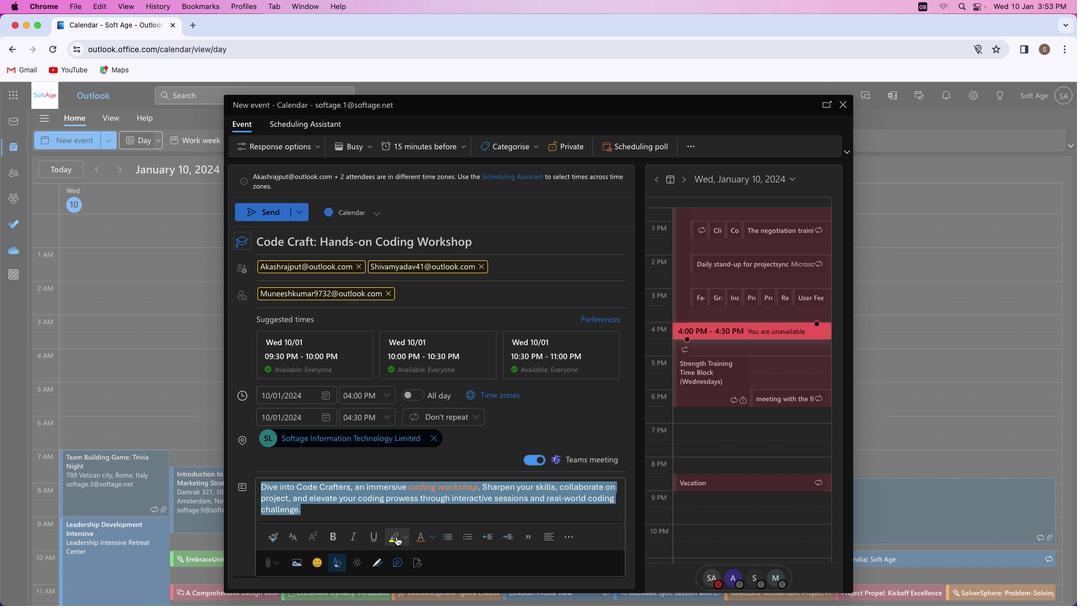
Action: Mouse pressed left at (396, 536)
Screenshot: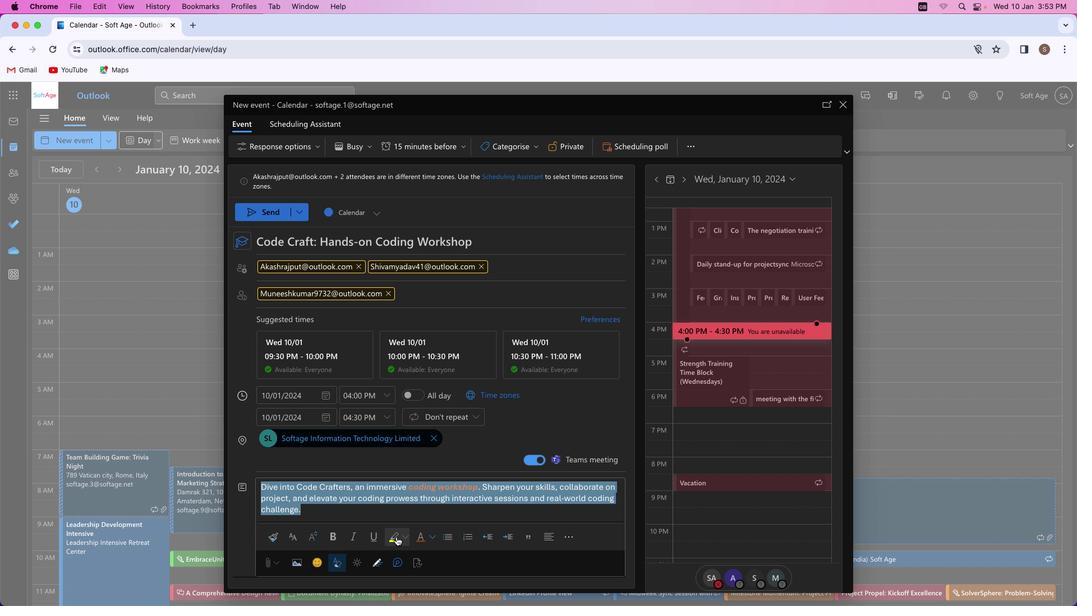 
Action: Mouse moved to (358, 511)
Screenshot: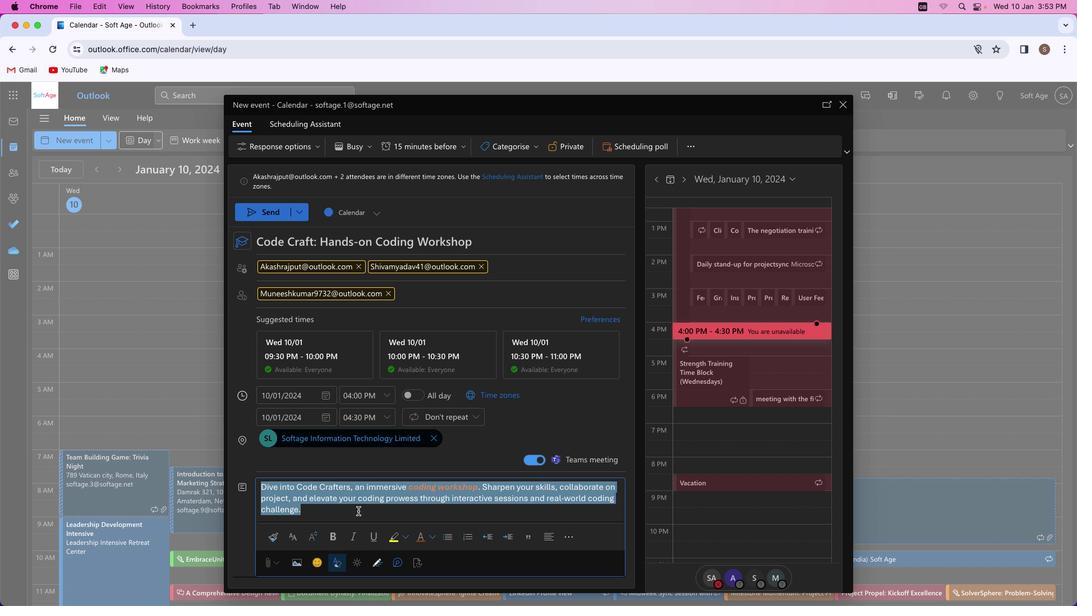 
Action: Mouse pressed left at (358, 511)
Screenshot: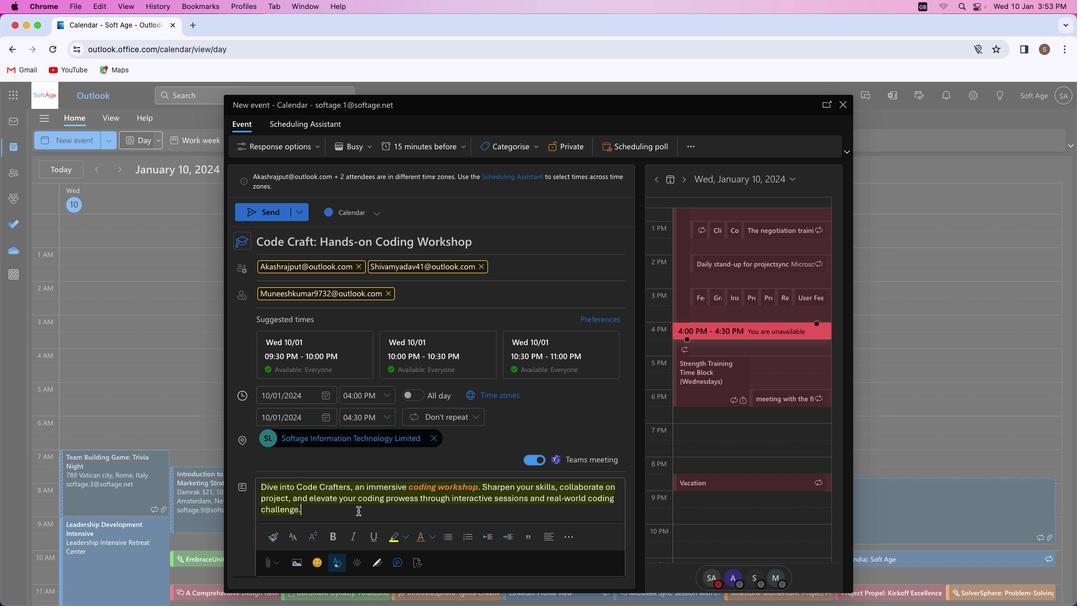 
Action: Mouse moved to (523, 146)
Screenshot: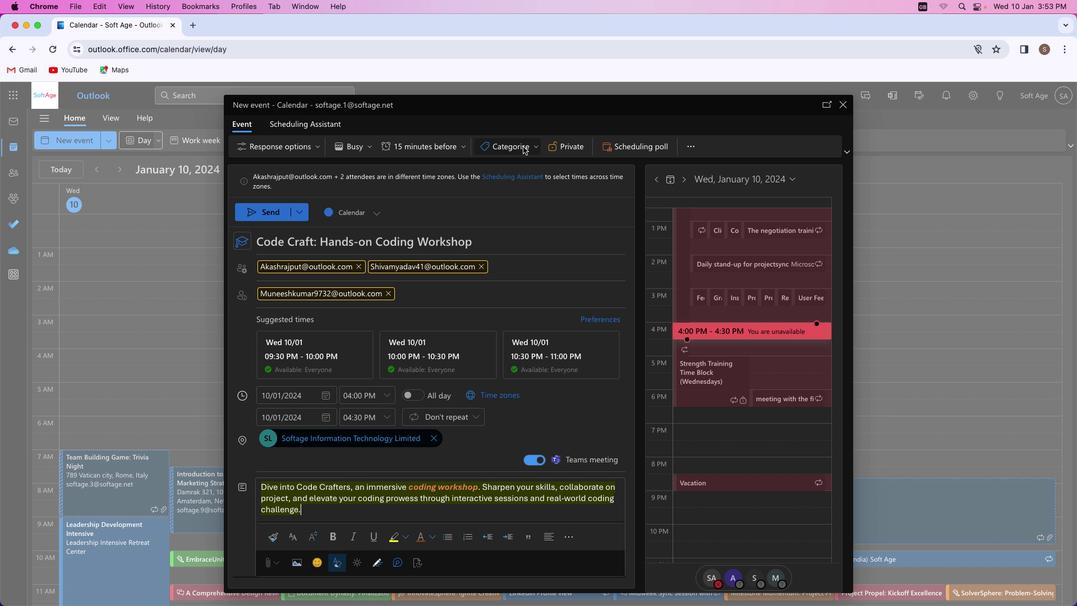 
Action: Mouse pressed left at (523, 146)
Screenshot: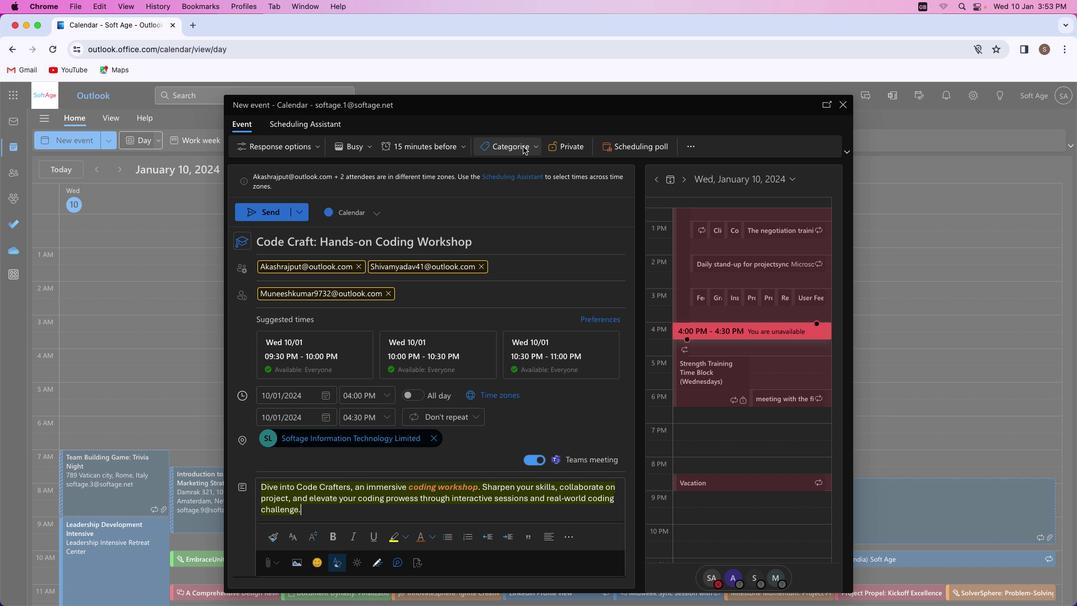 
Action: Mouse moved to (532, 223)
Screenshot: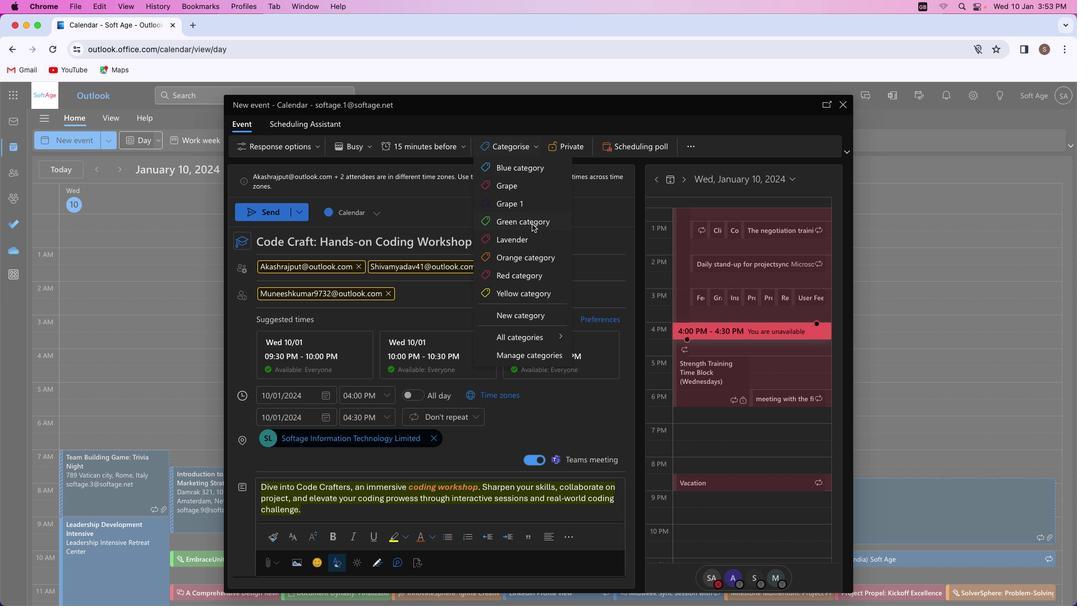 
Action: Mouse pressed left at (532, 223)
Screenshot: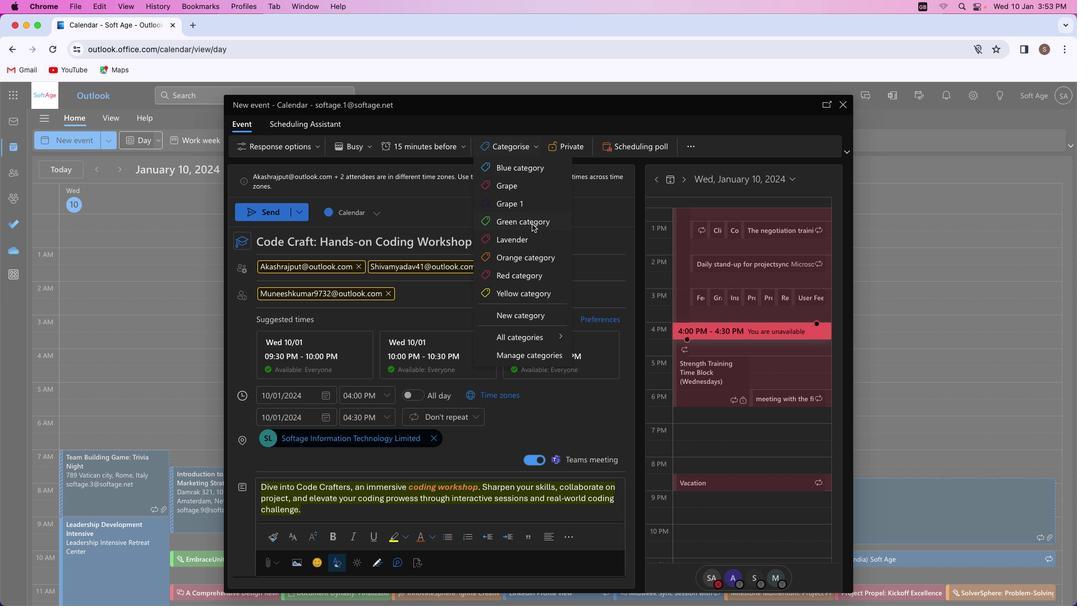 
Action: Mouse moved to (267, 210)
Screenshot: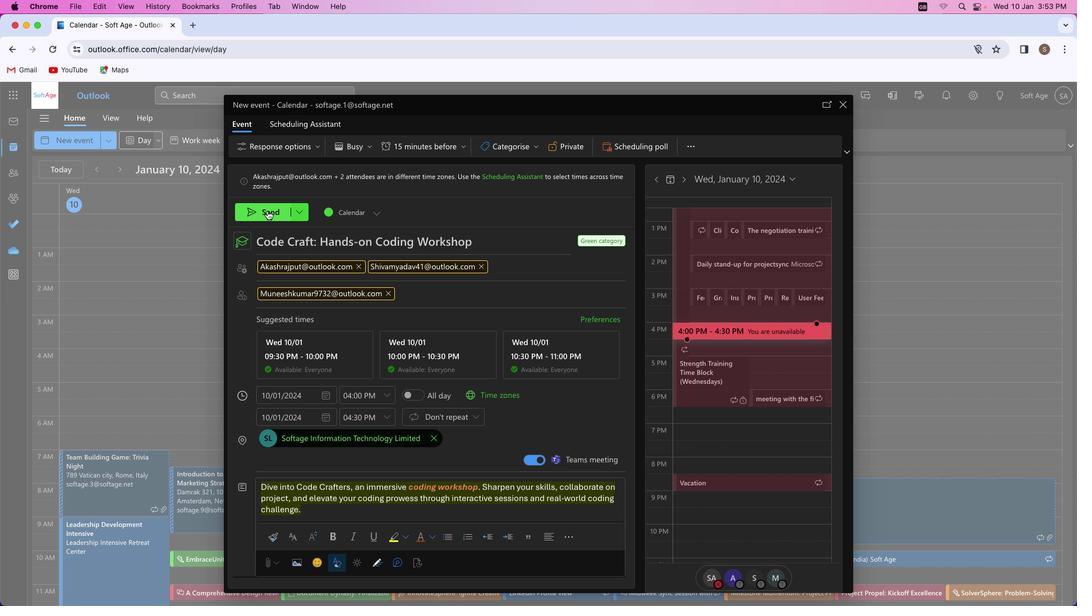 
Action: Mouse pressed left at (267, 210)
Screenshot: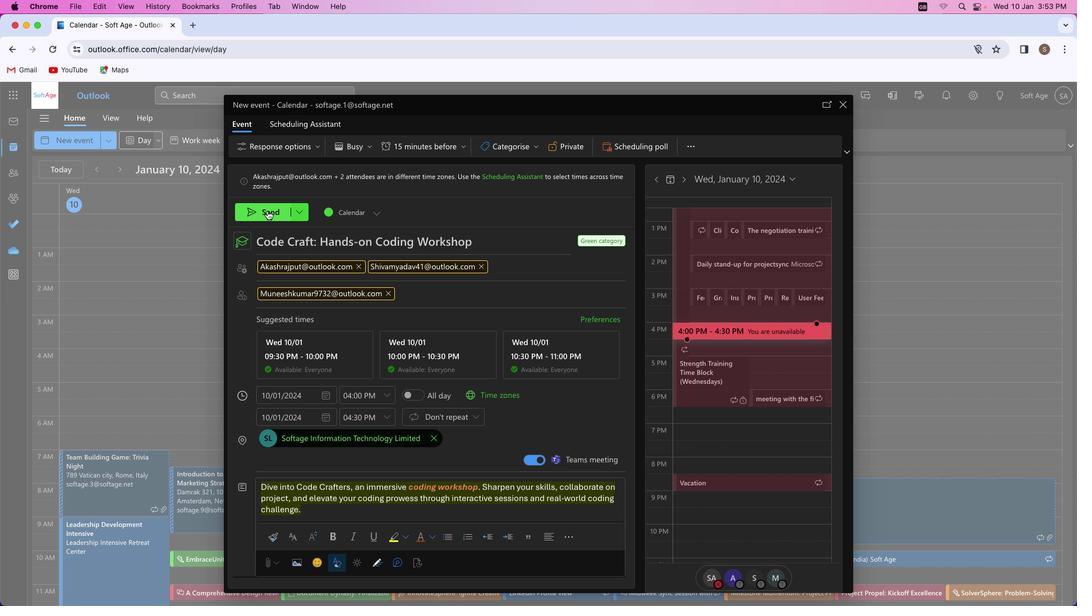 
Action: Mouse moved to (535, 587)
Screenshot: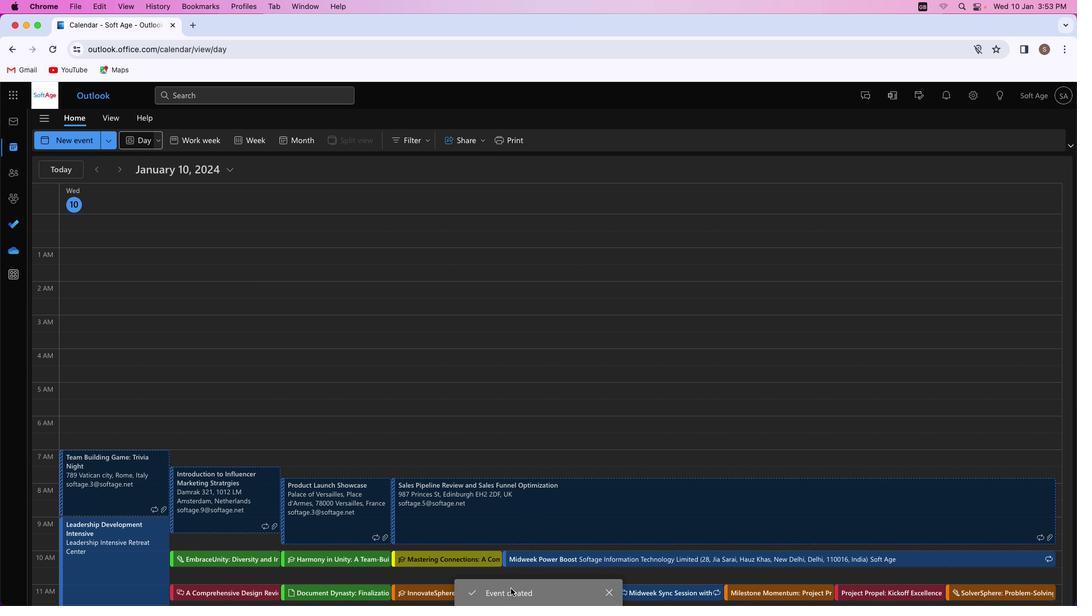 
Action: Mouse pressed left at (535, 587)
Screenshot: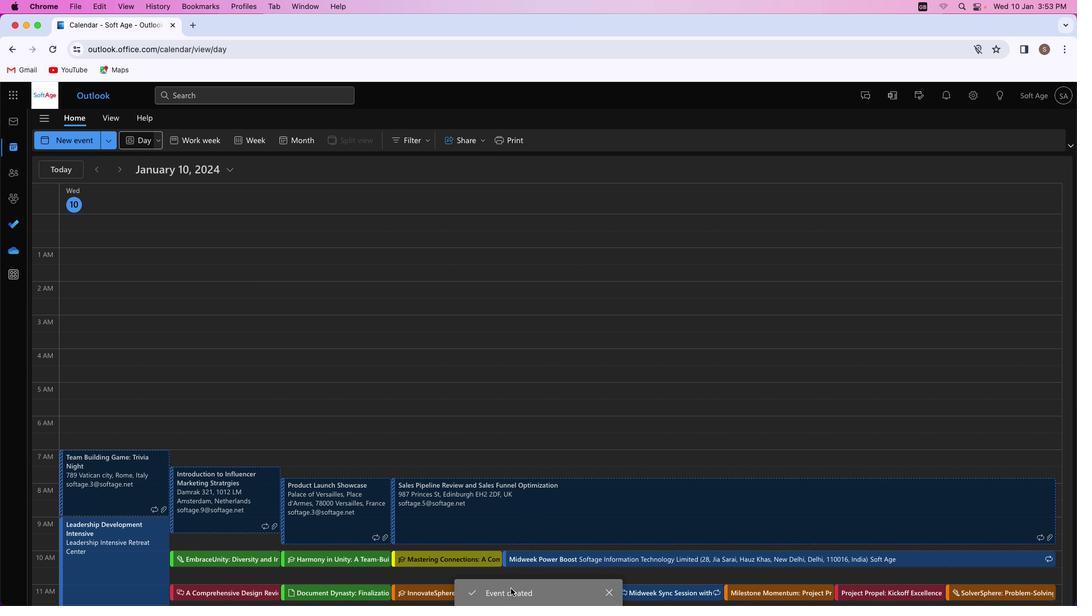 
Action: Mouse moved to (576, 359)
Screenshot: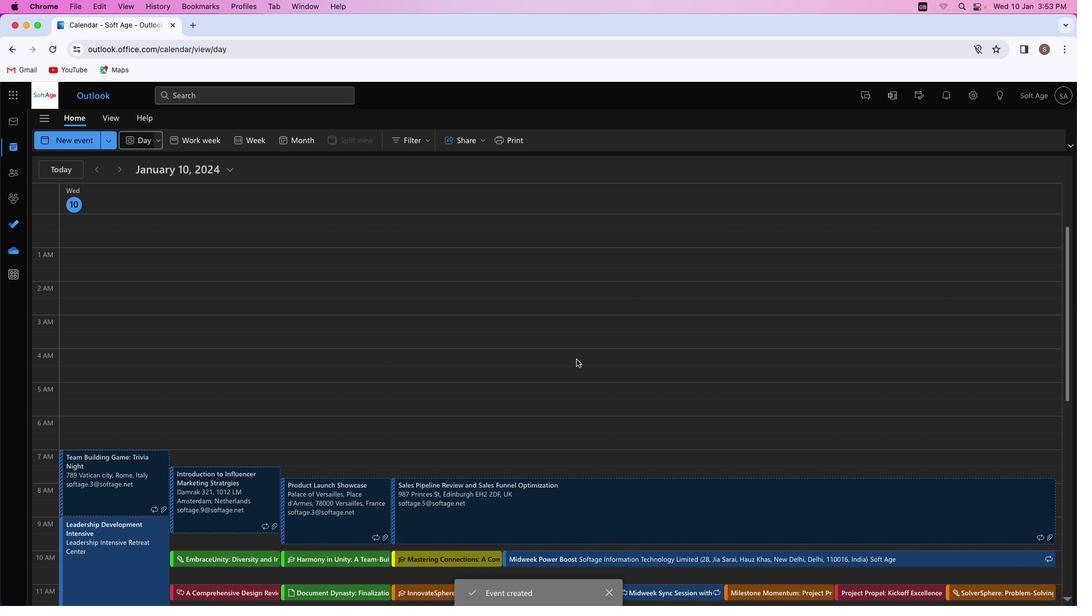 
